 Task: Open Card Card0000000061 in Board Board0000000016 in Workspace WS0000000006 in Trello. Add Member Ayush98111@gmail.com to Card Card0000000061 in Board Board0000000016 in Workspace WS0000000006 in Trello. Add Green Label titled Label0000000061 to Card Card0000000061 in Board Board0000000016 in Workspace WS0000000006 in Trello. Add Checklist CL0000000061 to Card Card0000000061 in Board Board0000000016 in Workspace WS0000000006 in Trello. Add Dates with Start Date as Apr 08 2023 and Due Date as Apr 30 2023 to Card Card0000000061 in Board Board0000000016 in Workspace WS0000000006 in Trello
Action: Mouse moved to (100, 338)
Screenshot: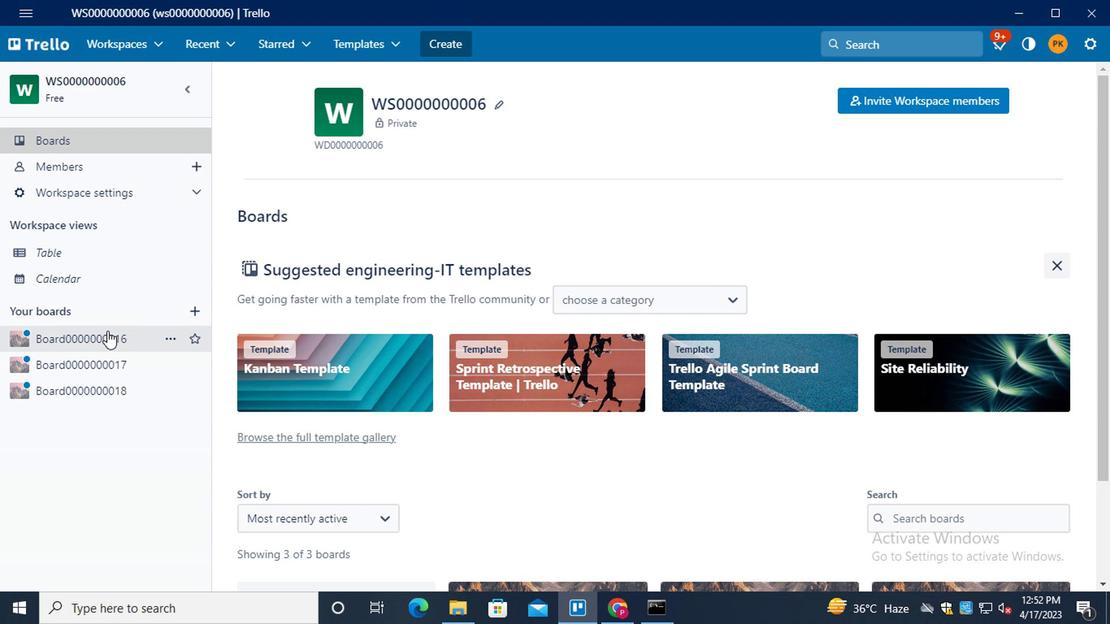 
Action: Mouse pressed left at (100, 338)
Screenshot: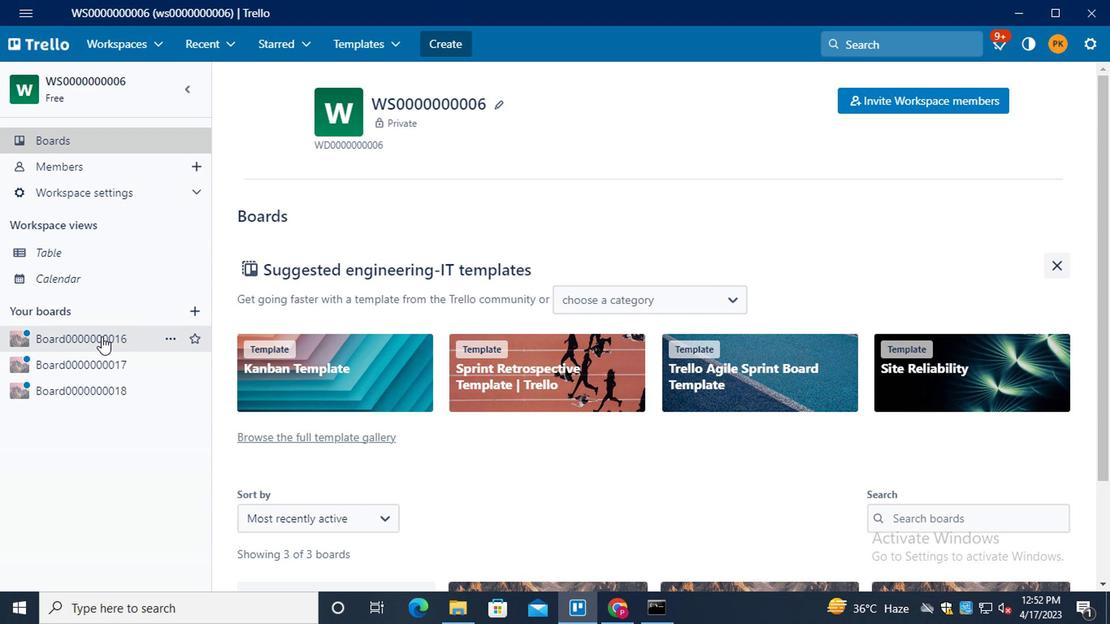 
Action: Mouse moved to (326, 155)
Screenshot: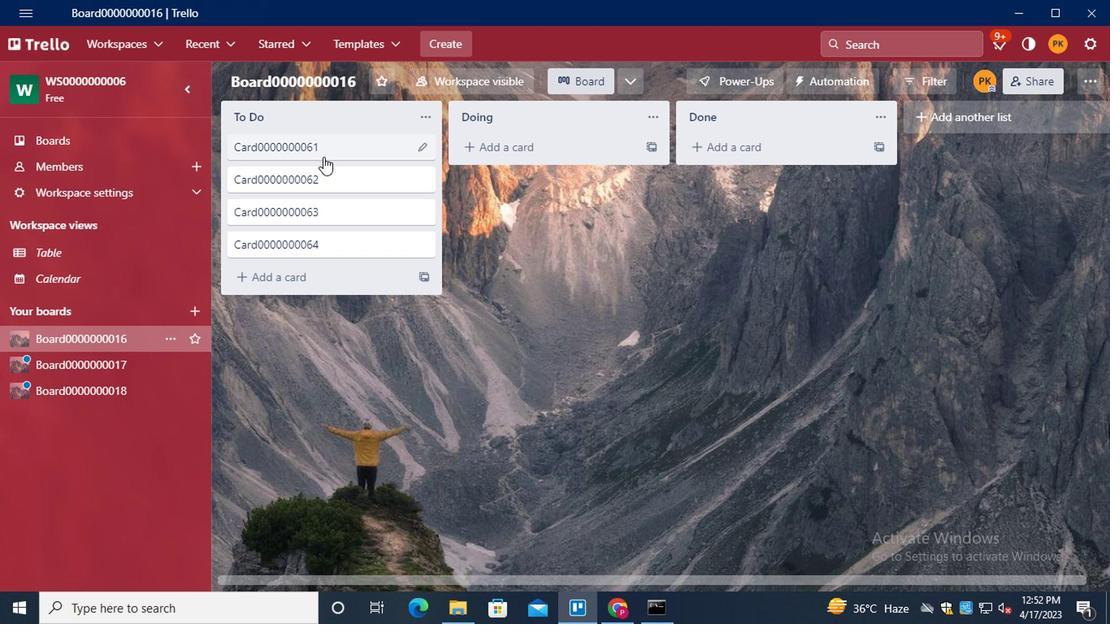 
Action: Mouse pressed left at (326, 155)
Screenshot: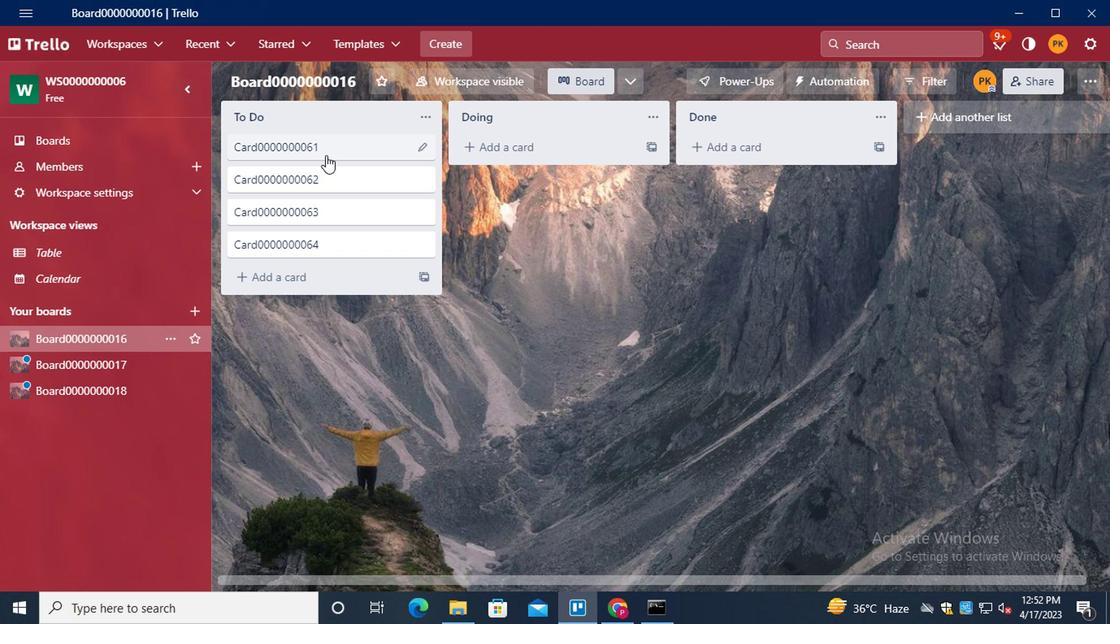
Action: Mouse moved to (793, 156)
Screenshot: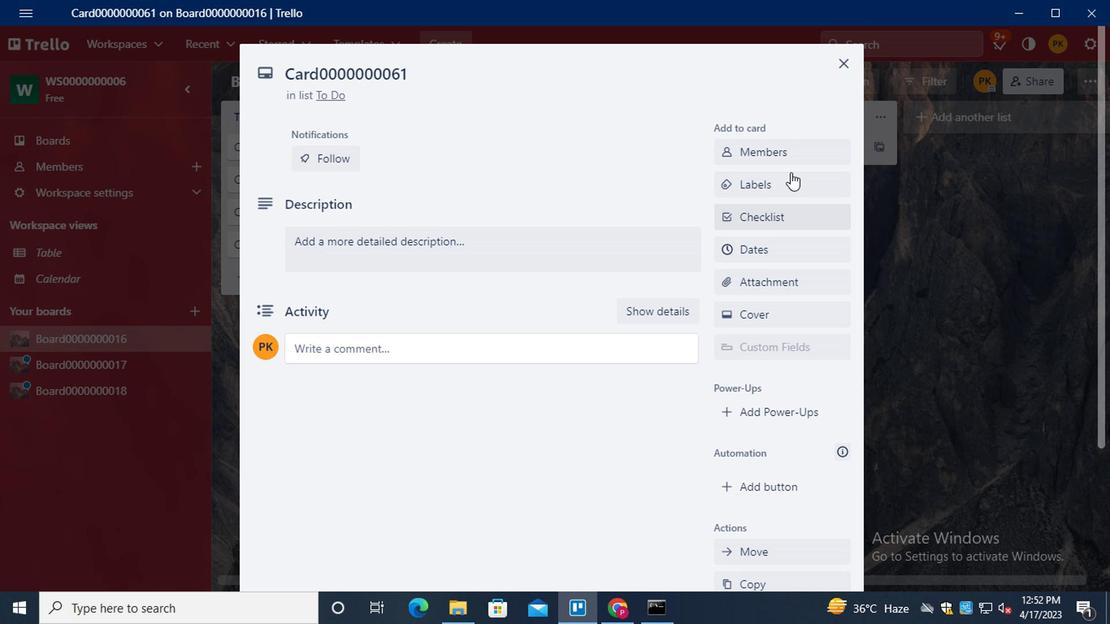 
Action: Mouse pressed left at (793, 156)
Screenshot: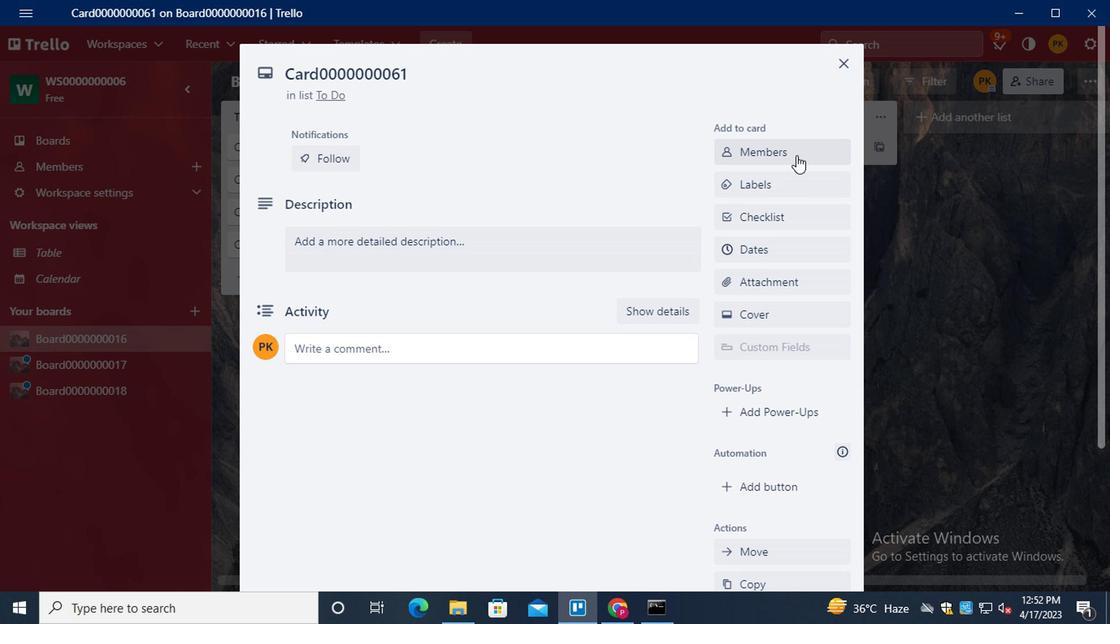 
Action: Mouse moved to (790, 157)
Screenshot: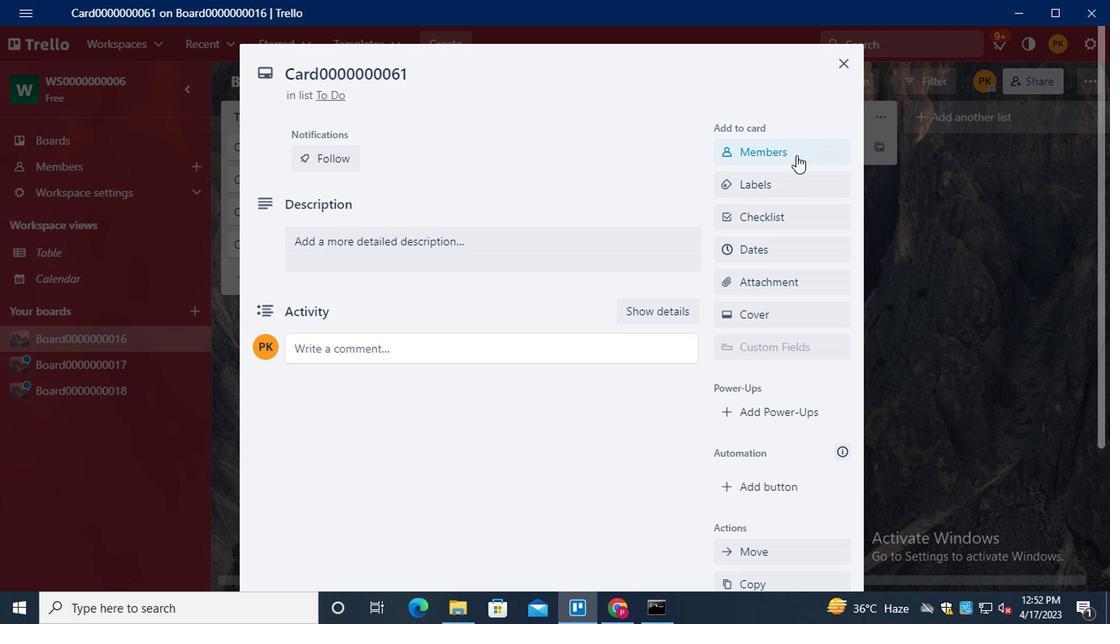 
Action: Key pressed <Key.shift>AYUSH98111<Key.shift>@GMAIL.COM
Screenshot: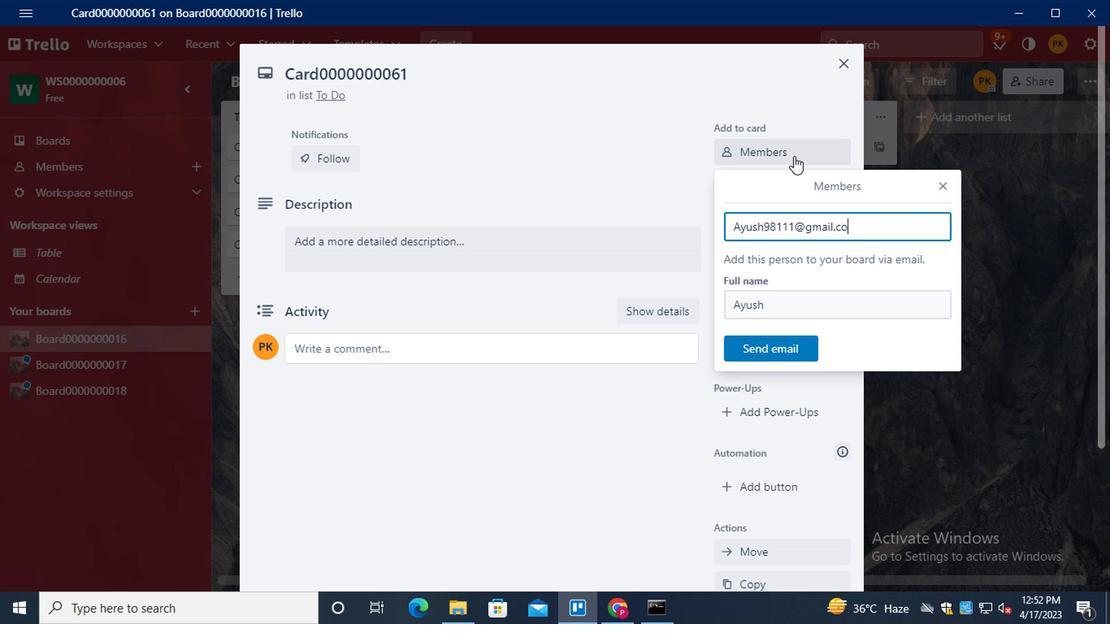 
Action: Mouse moved to (765, 344)
Screenshot: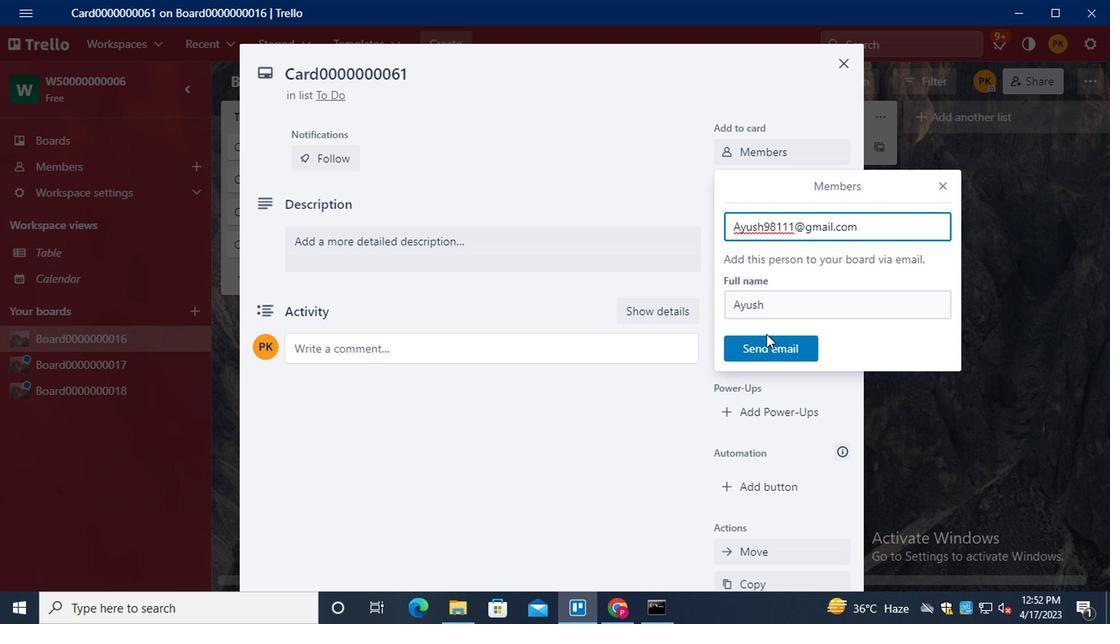 
Action: Mouse pressed left at (765, 344)
Screenshot: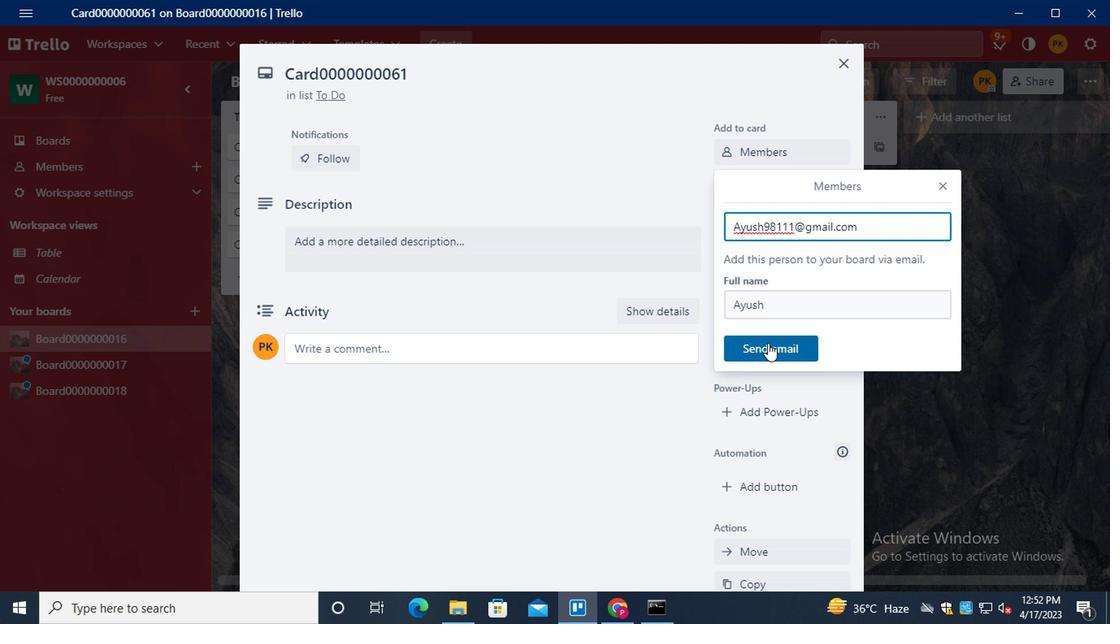 
Action: Mouse moved to (782, 189)
Screenshot: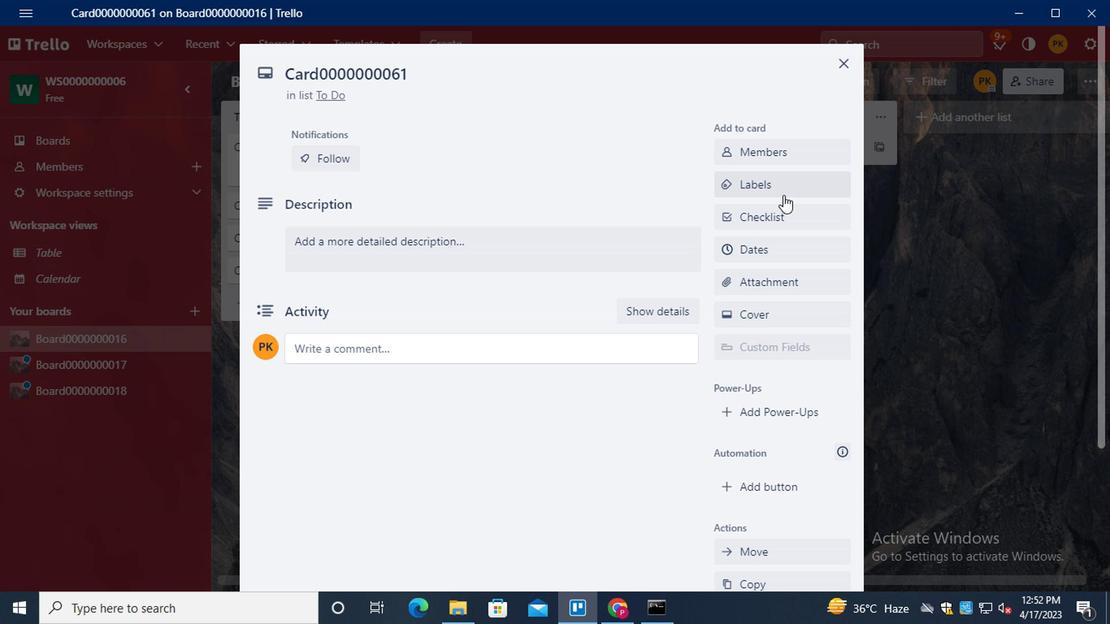 
Action: Mouse pressed left at (782, 189)
Screenshot: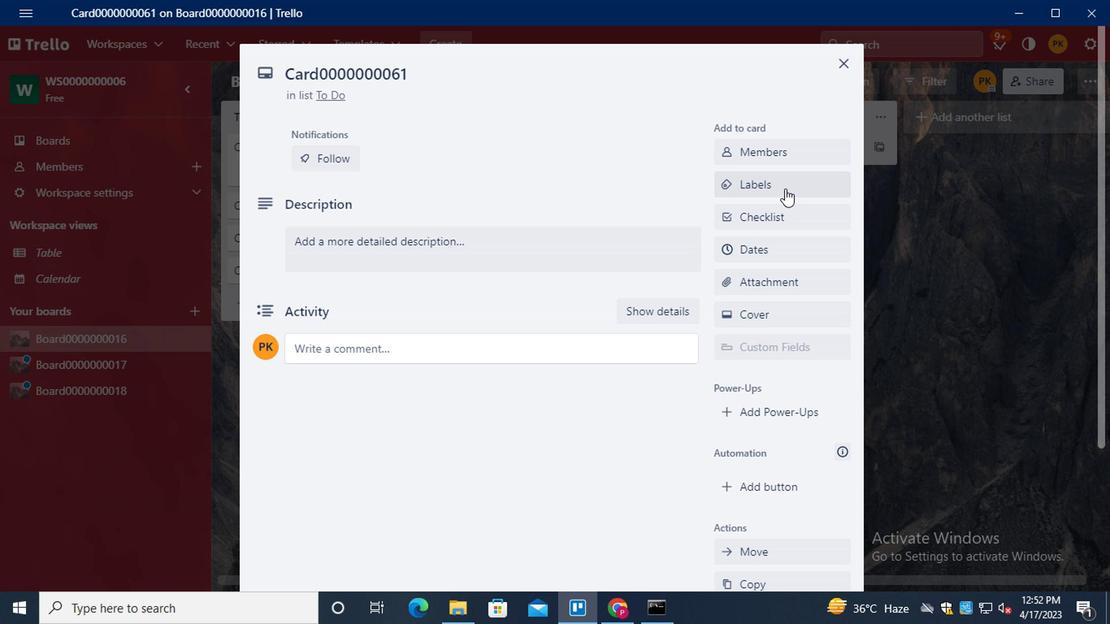 
Action: Mouse moved to (798, 358)
Screenshot: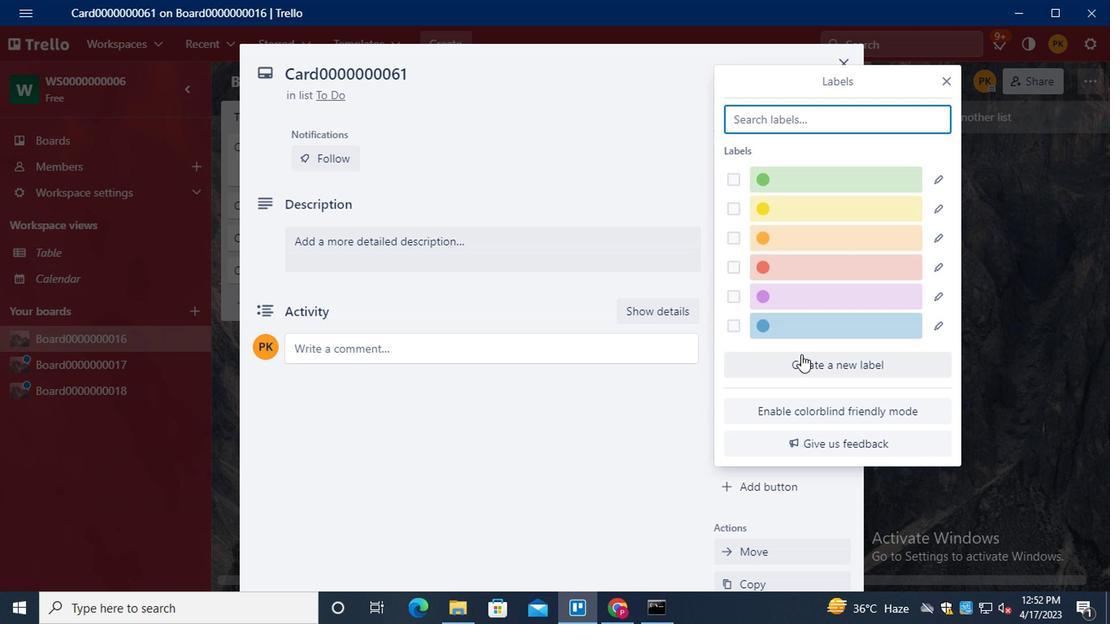 
Action: Mouse pressed left at (798, 358)
Screenshot: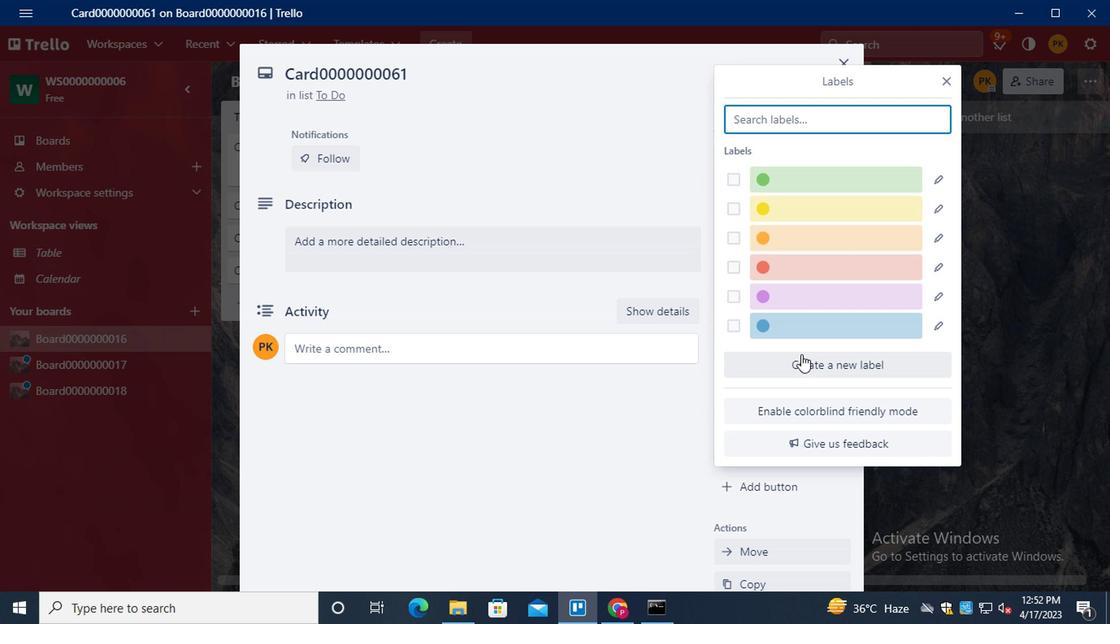 
Action: Key pressed <Key.shift>LABEL0000000061
Screenshot: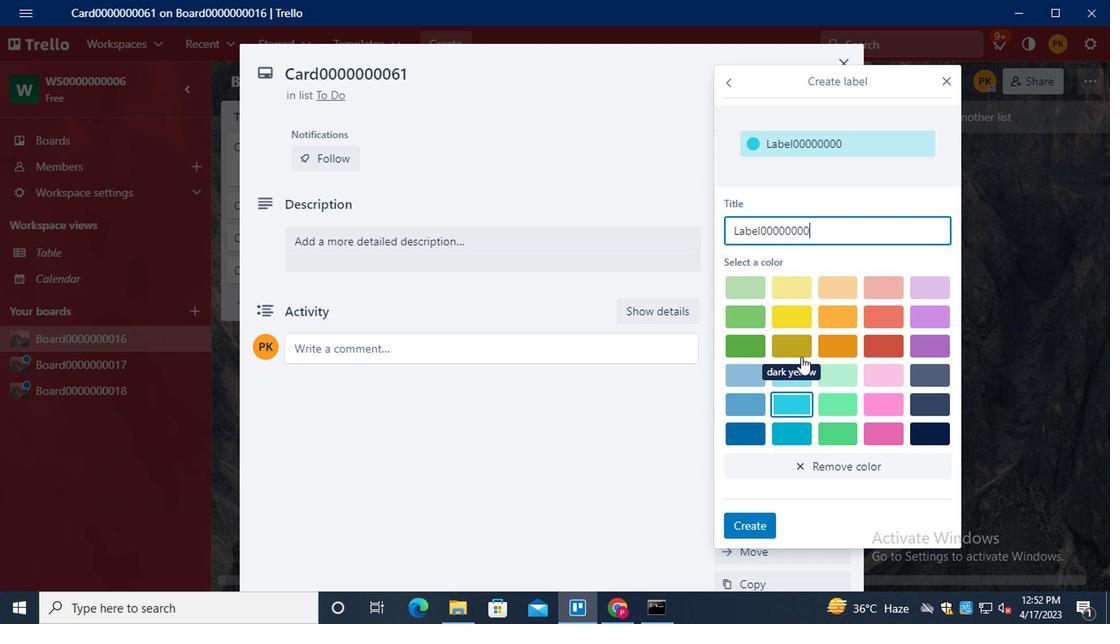 
Action: Mouse moved to (735, 318)
Screenshot: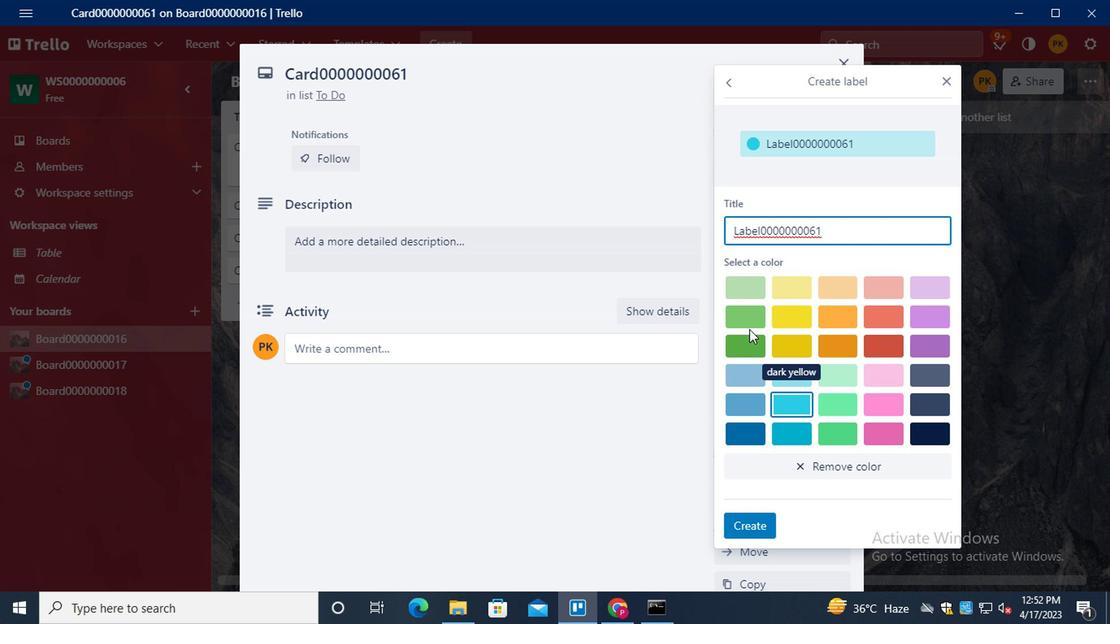 
Action: Mouse pressed left at (735, 318)
Screenshot: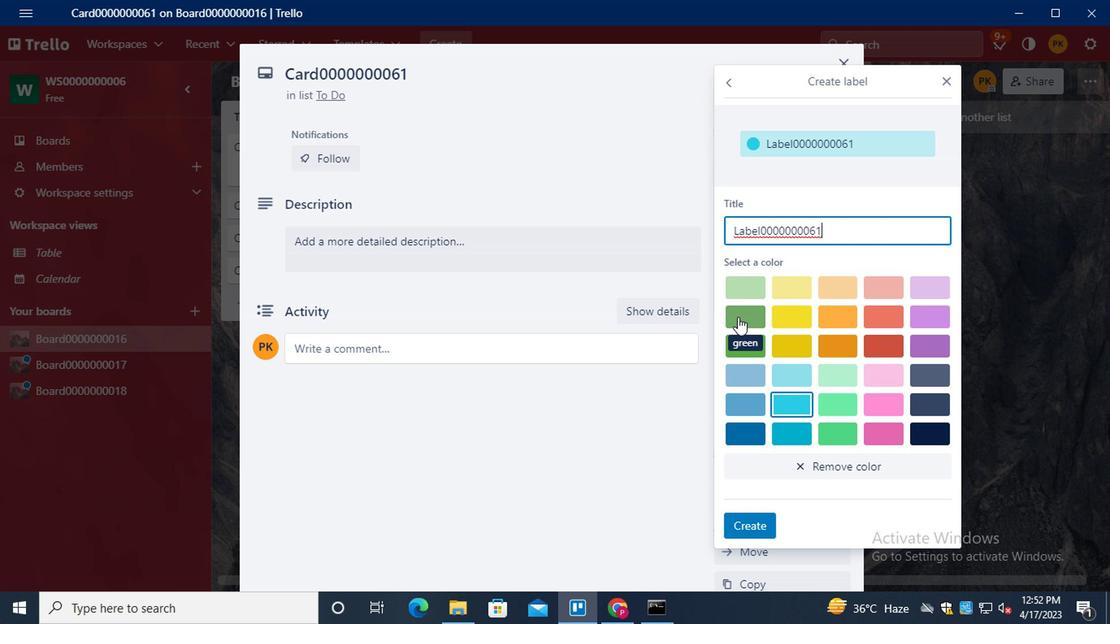 
Action: Mouse moved to (739, 523)
Screenshot: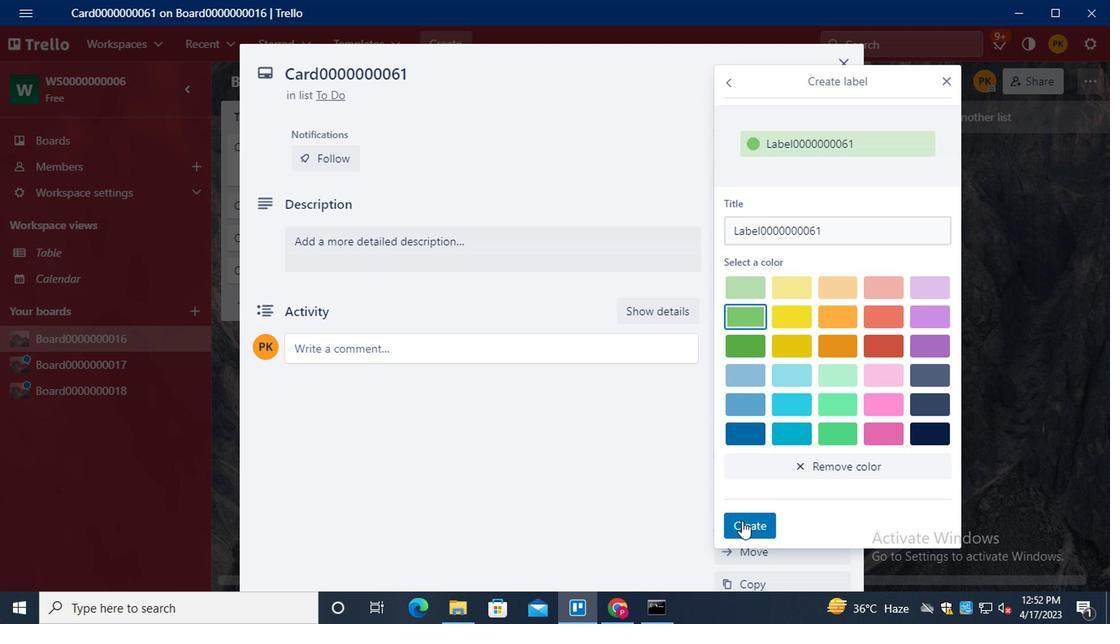 
Action: Mouse pressed left at (739, 523)
Screenshot: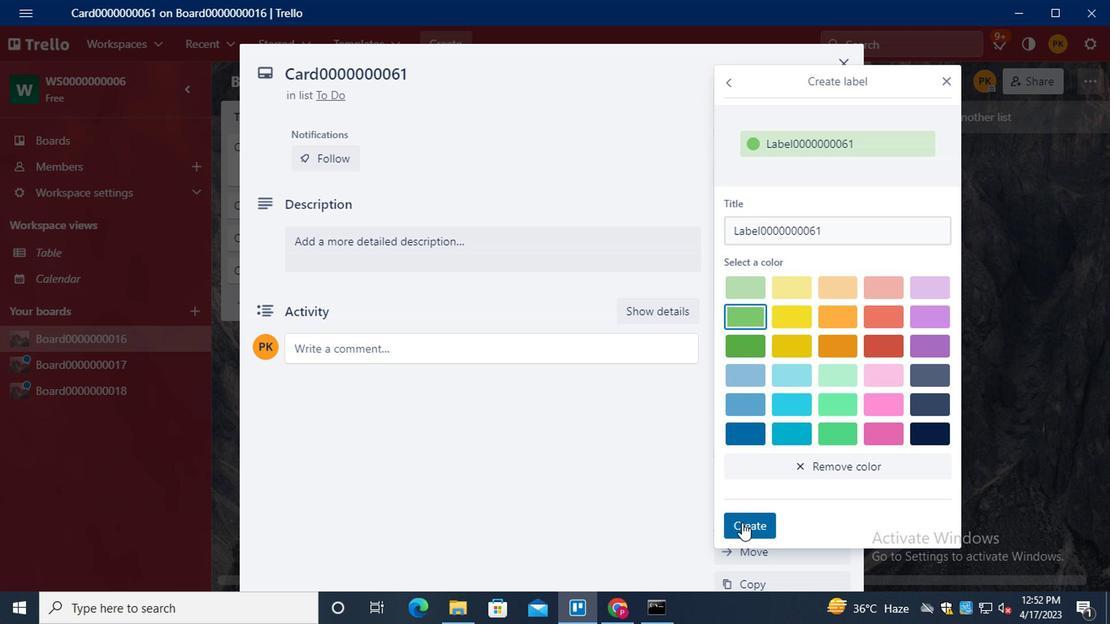 
Action: Mouse moved to (946, 79)
Screenshot: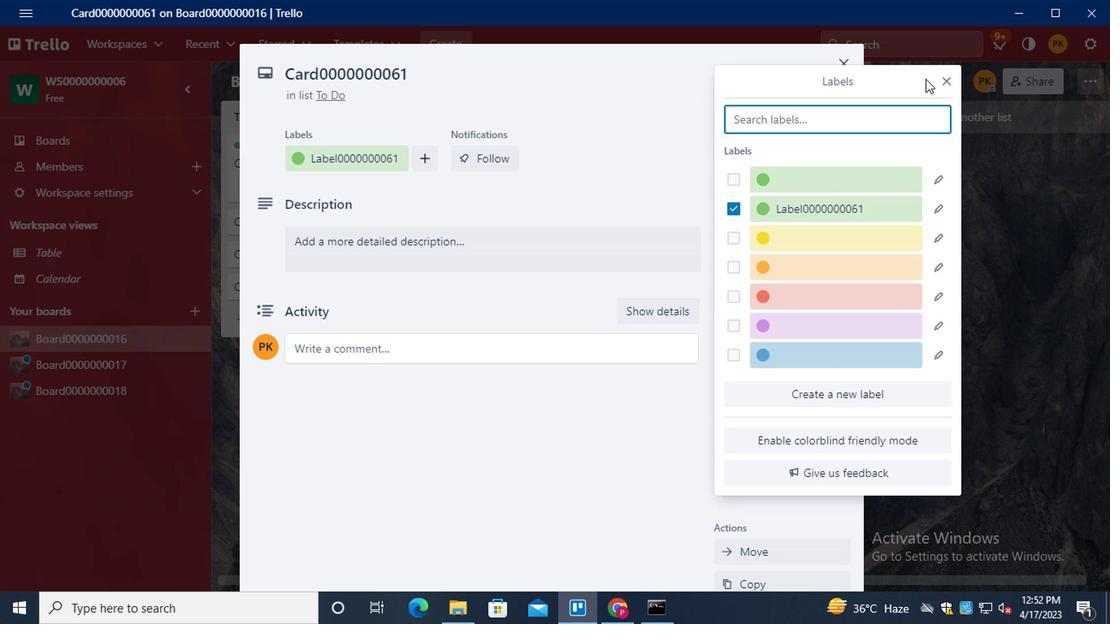 
Action: Mouse pressed left at (946, 79)
Screenshot: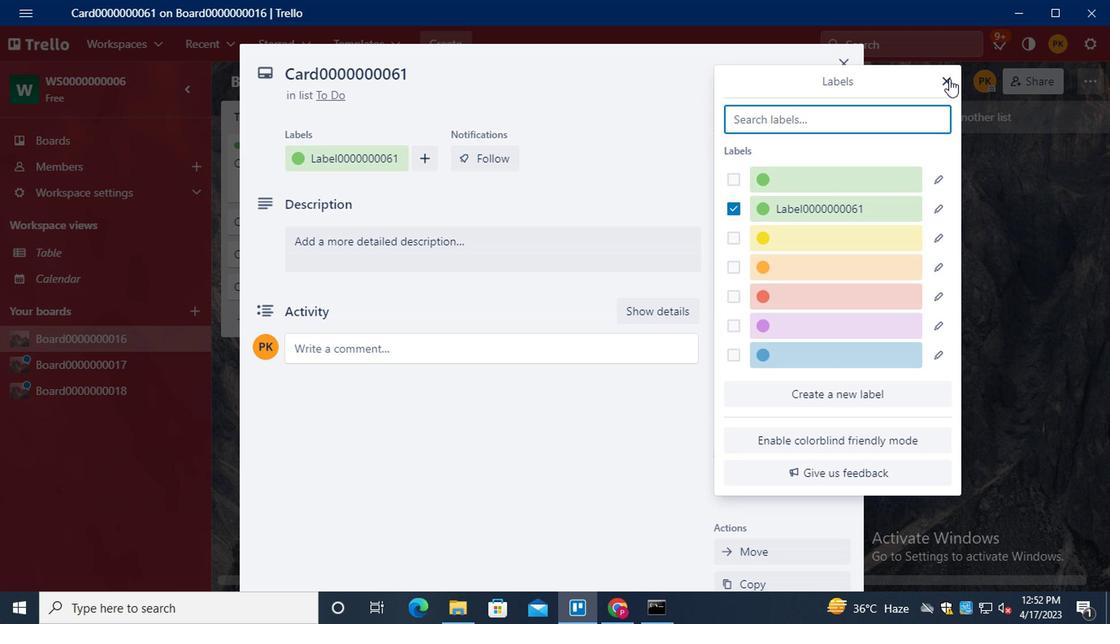 
Action: Mouse moved to (732, 225)
Screenshot: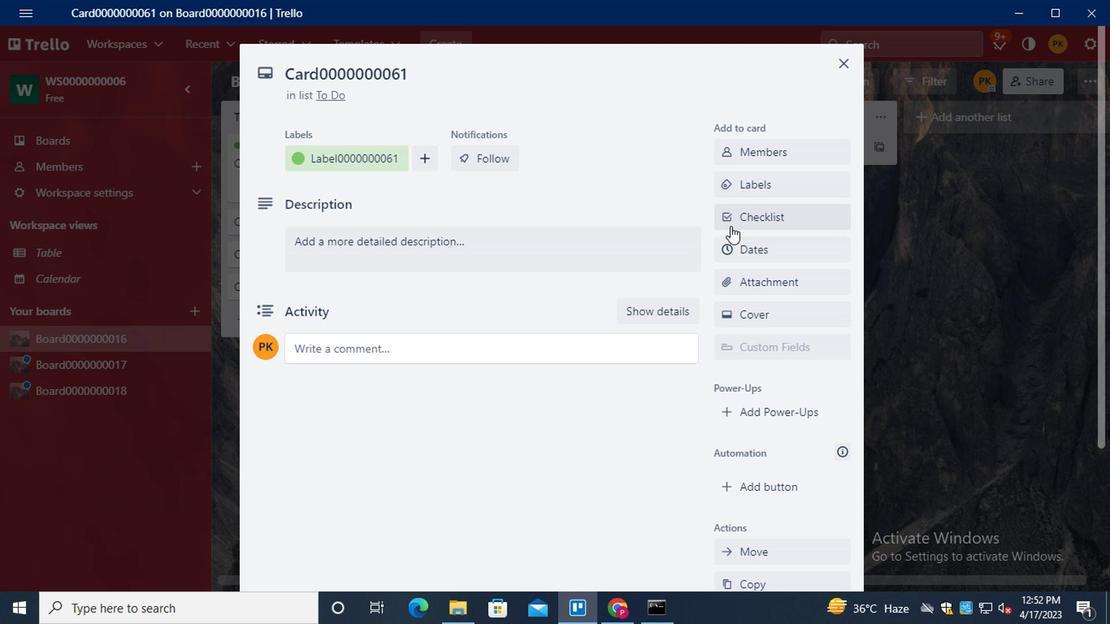 
Action: Mouse pressed left at (732, 225)
Screenshot: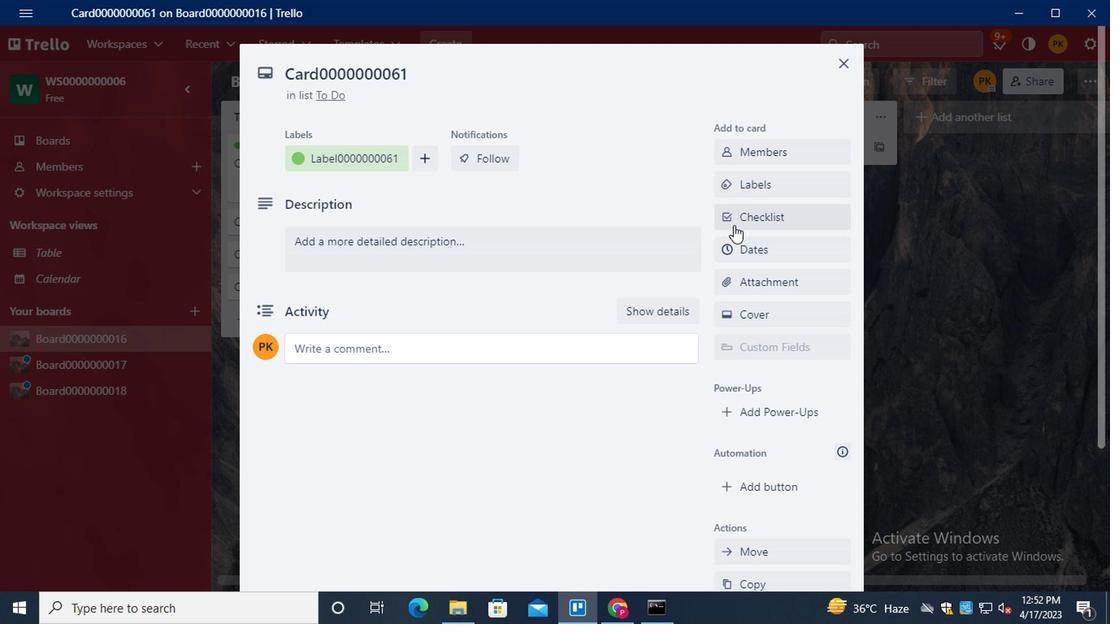 
Action: Key pressed <Key.shift>CL0000000061
Screenshot: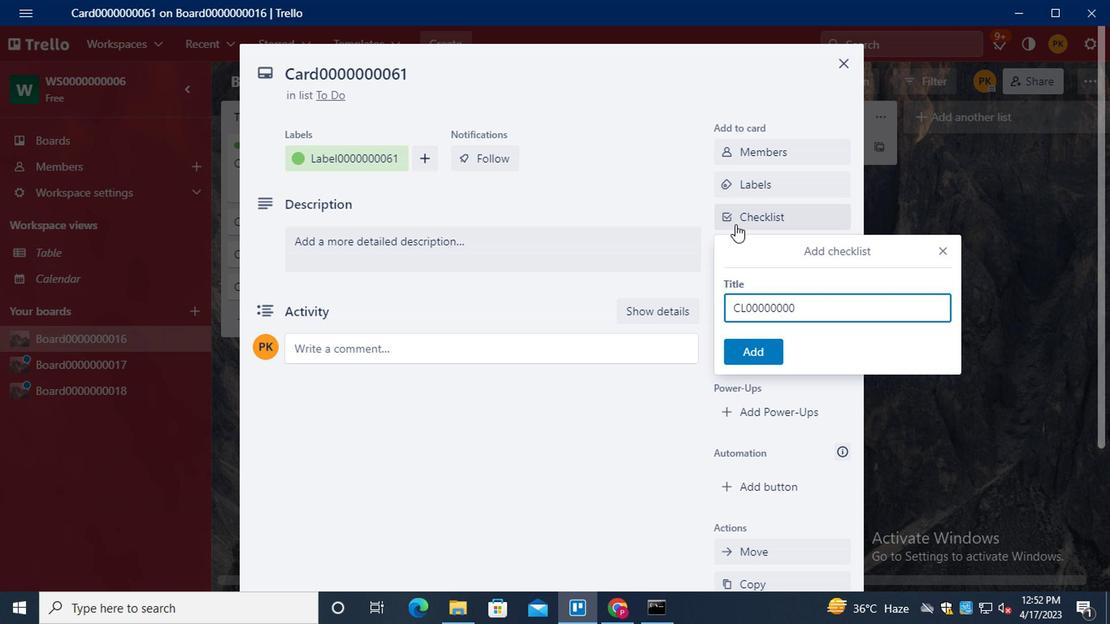 
Action: Mouse moved to (760, 355)
Screenshot: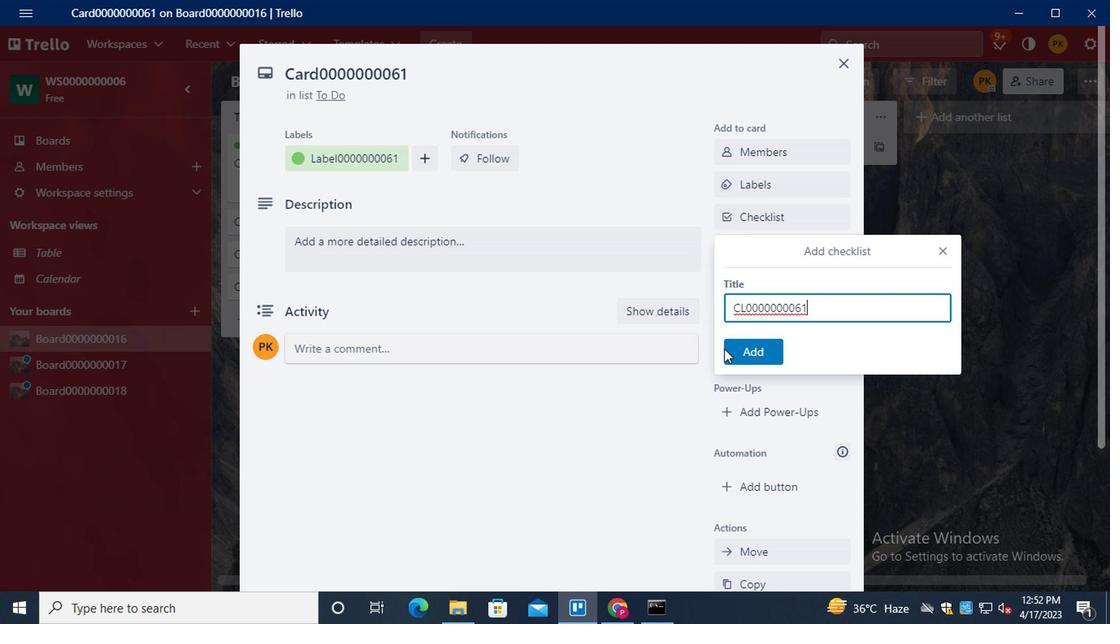 
Action: Mouse pressed left at (760, 355)
Screenshot: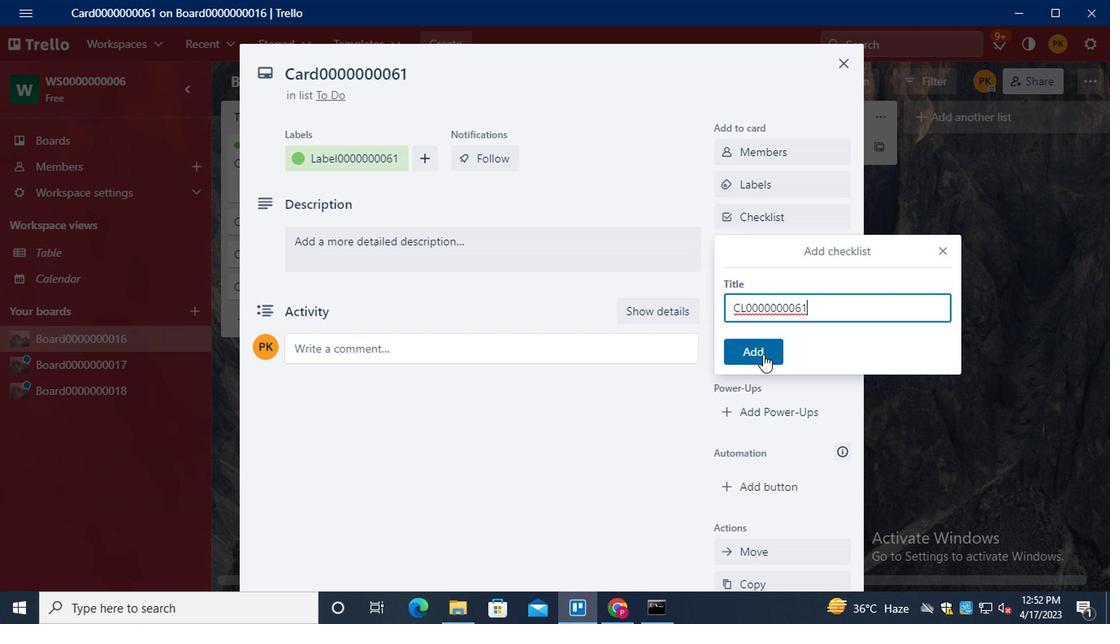 
Action: Mouse moved to (783, 258)
Screenshot: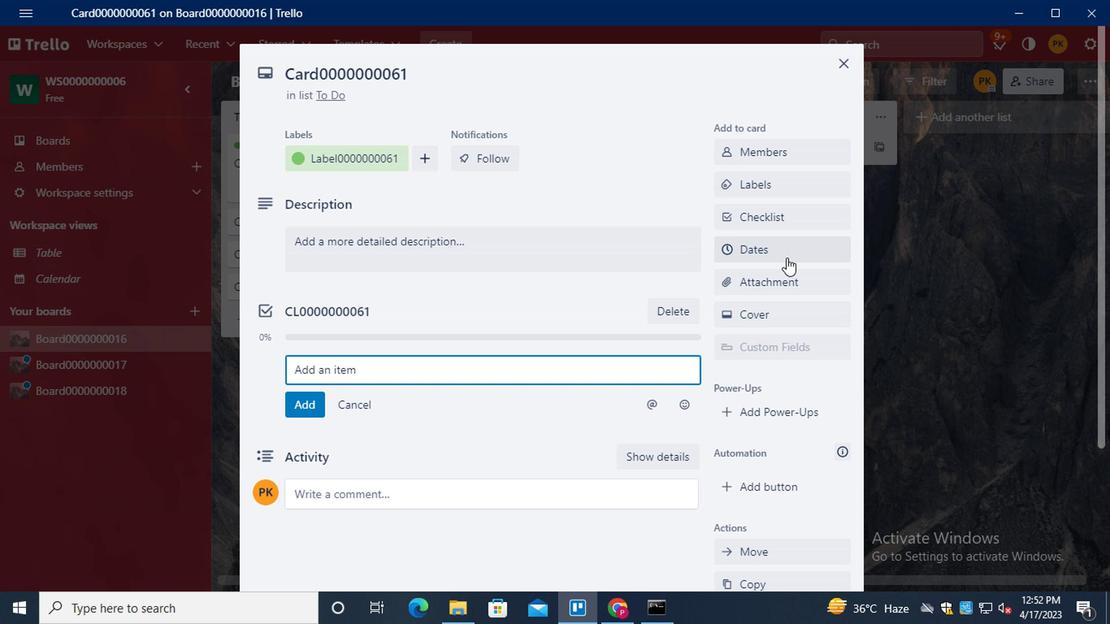 
Action: Mouse pressed left at (783, 258)
Screenshot: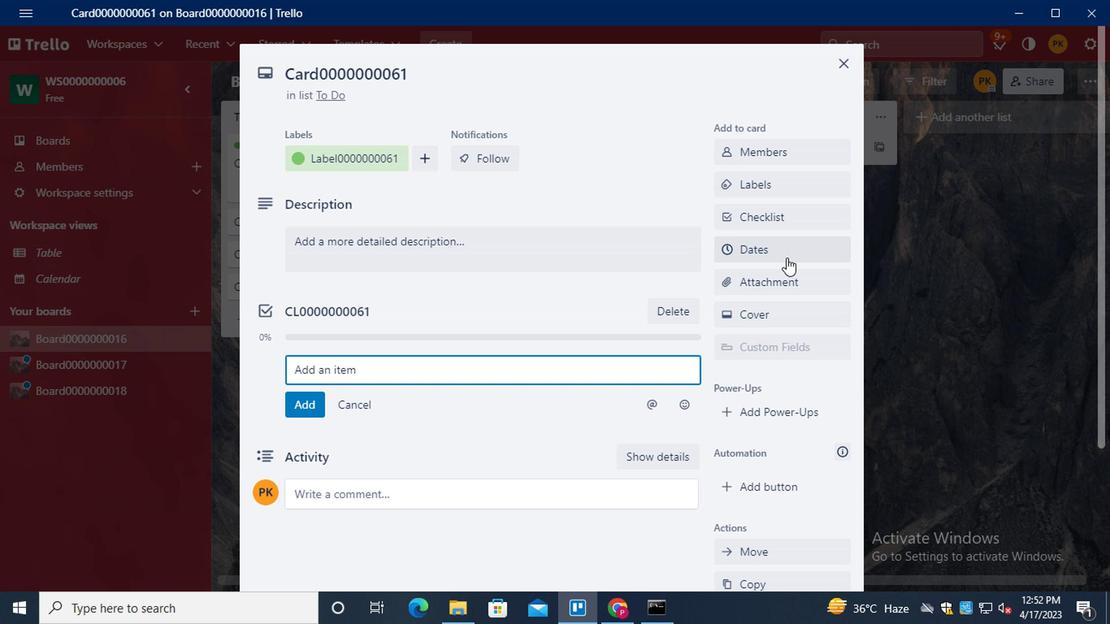 
Action: Mouse moved to (729, 373)
Screenshot: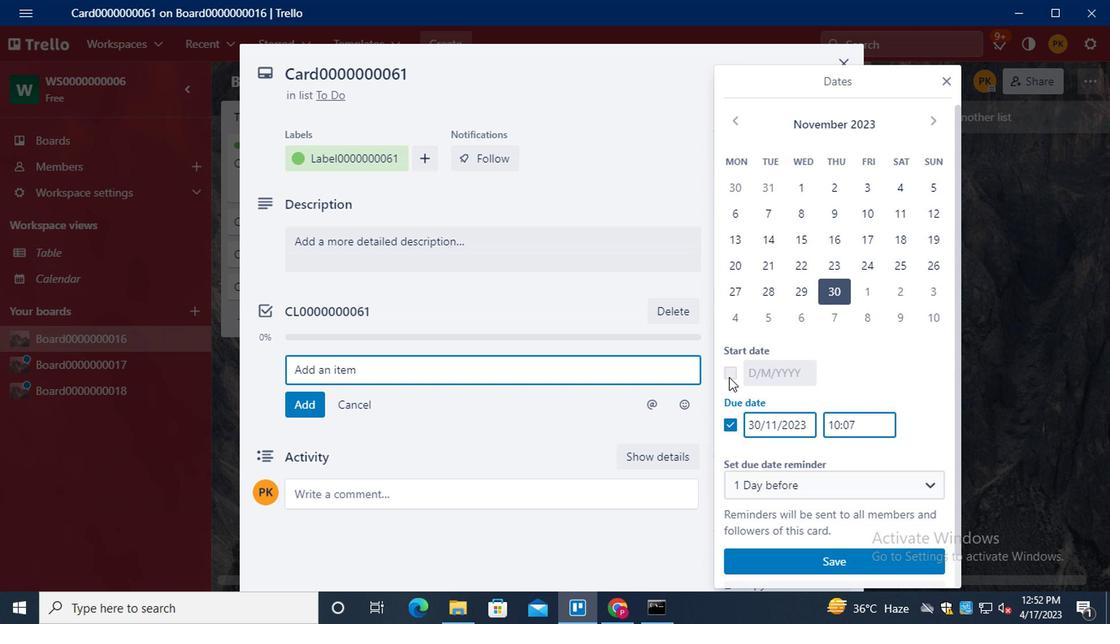 
Action: Mouse pressed left at (729, 373)
Screenshot: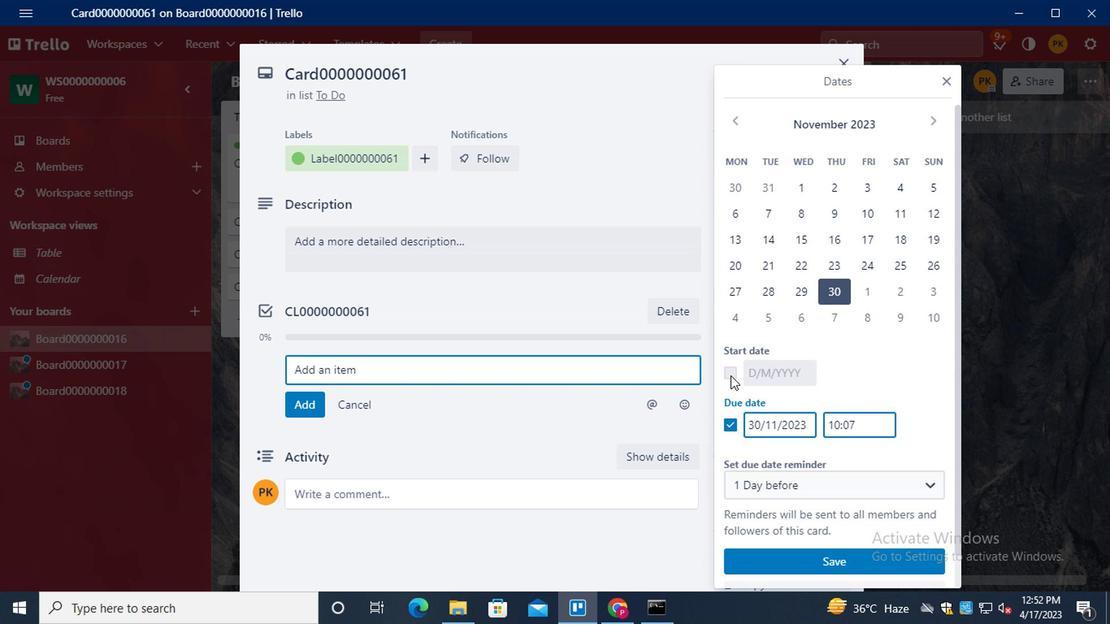 
Action: Mouse moved to (734, 125)
Screenshot: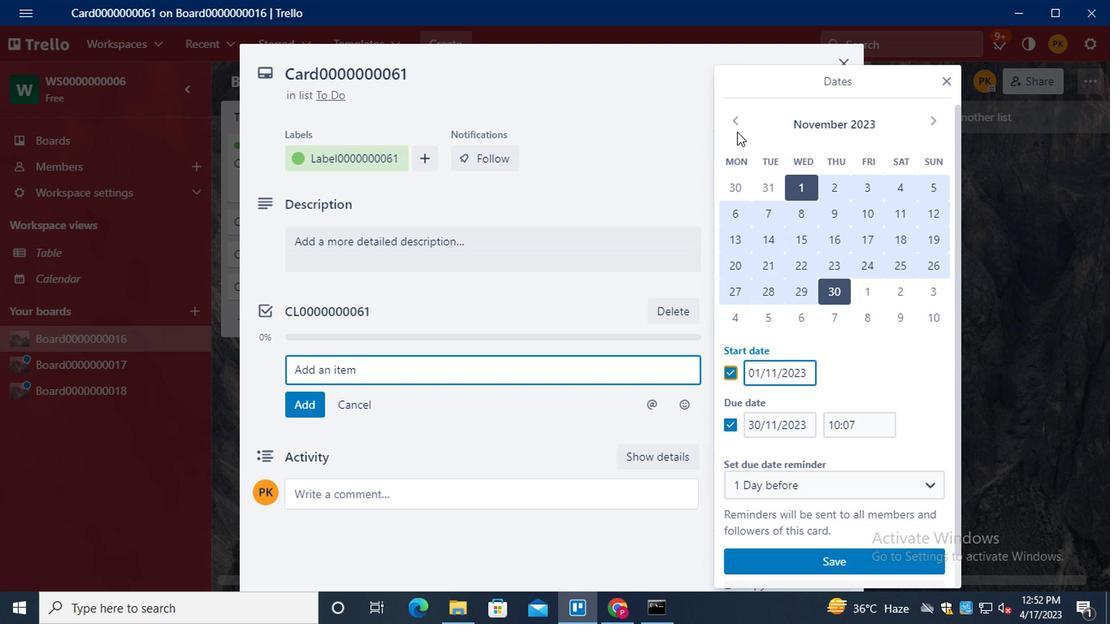 
Action: Mouse pressed left at (734, 125)
Screenshot: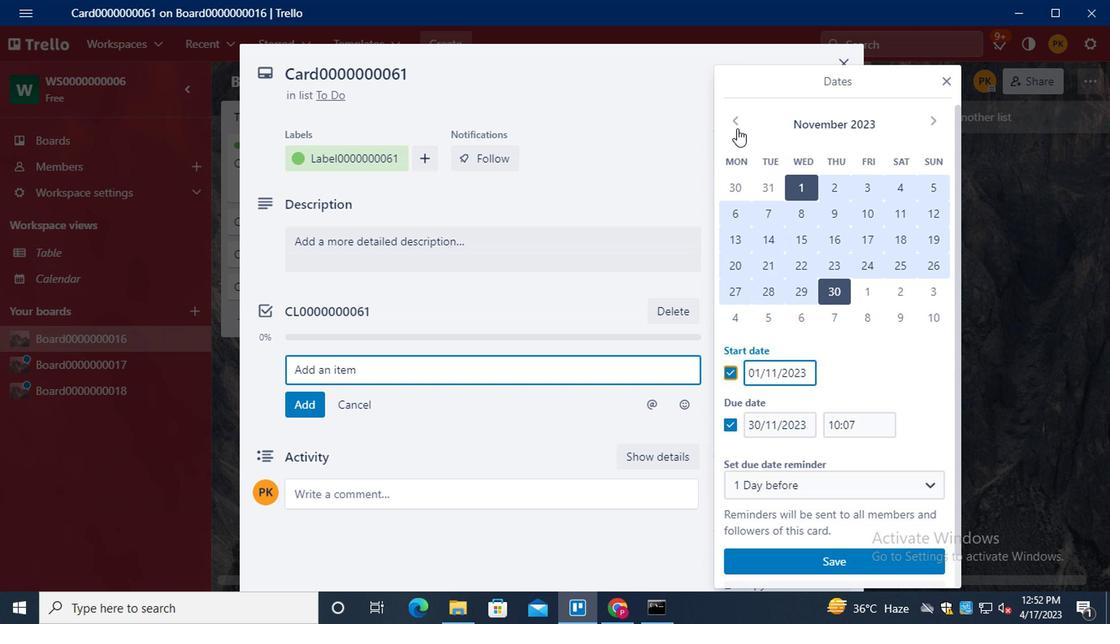 
Action: Mouse pressed left at (734, 125)
Screenshot: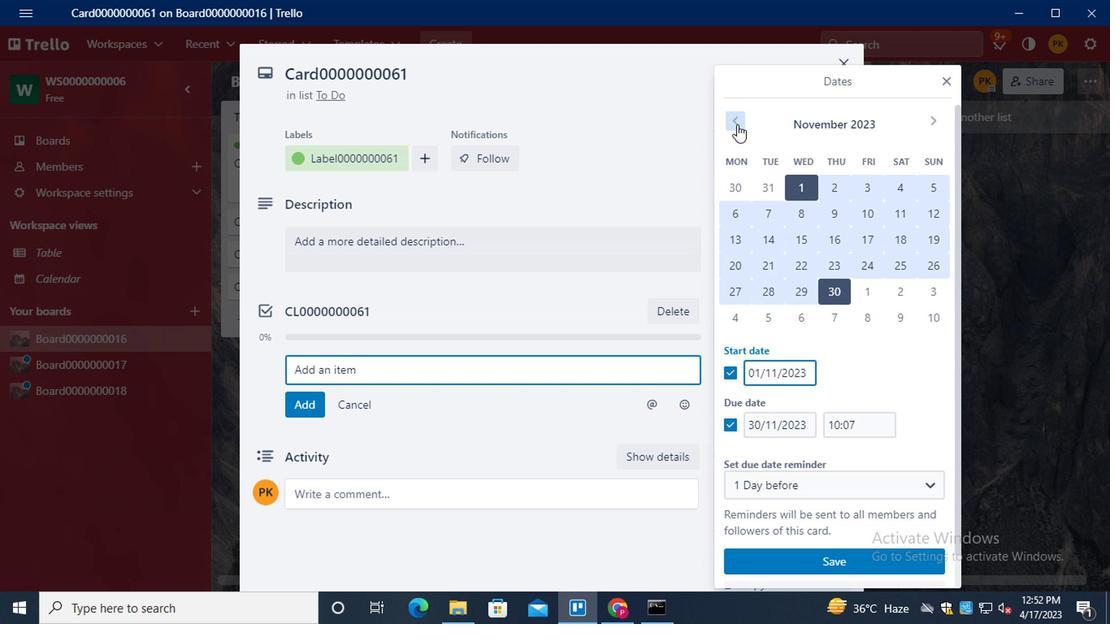 
Action: Mouse pressed left at (734, 125)
Screenshot: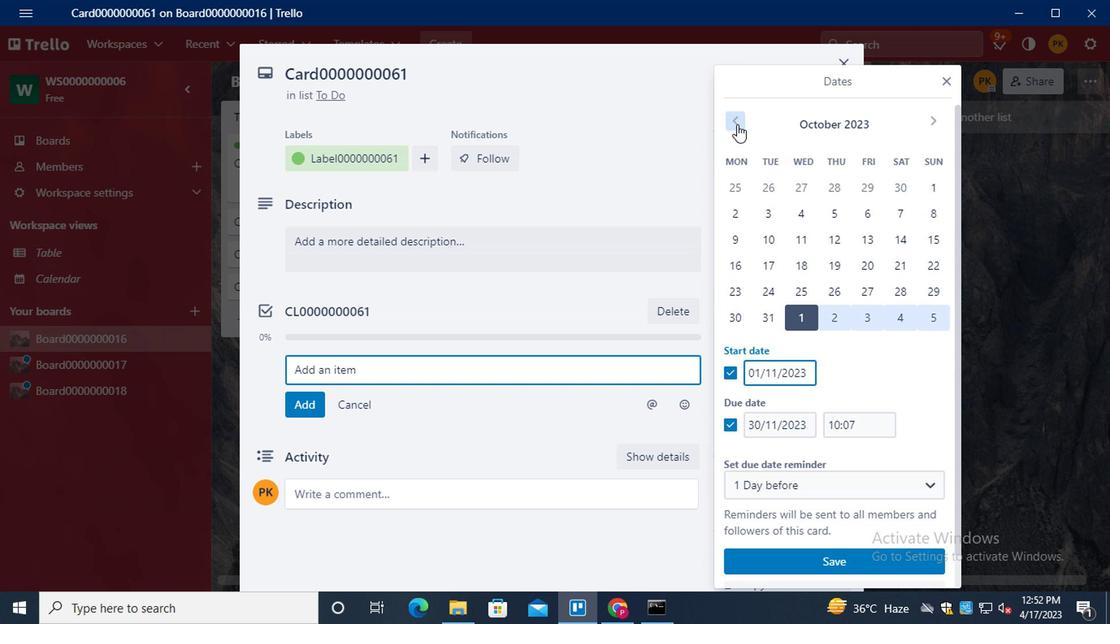 
Action: Mouse pressed left at (734, 125)
Screenshot: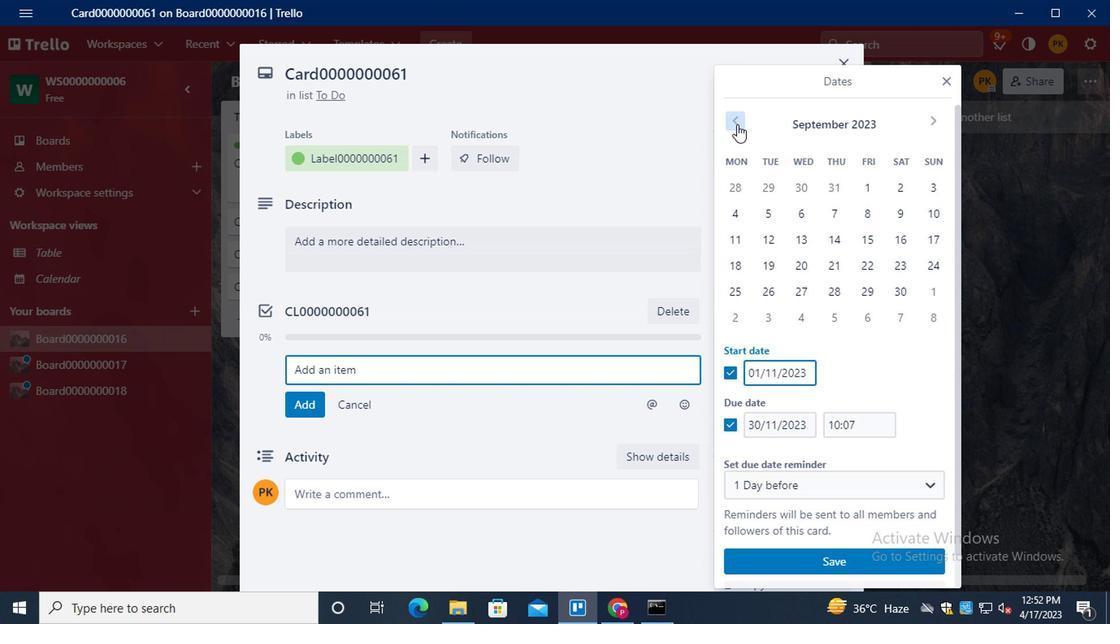 
Action: Mouse pressed left at (734, 125)
Screenshot: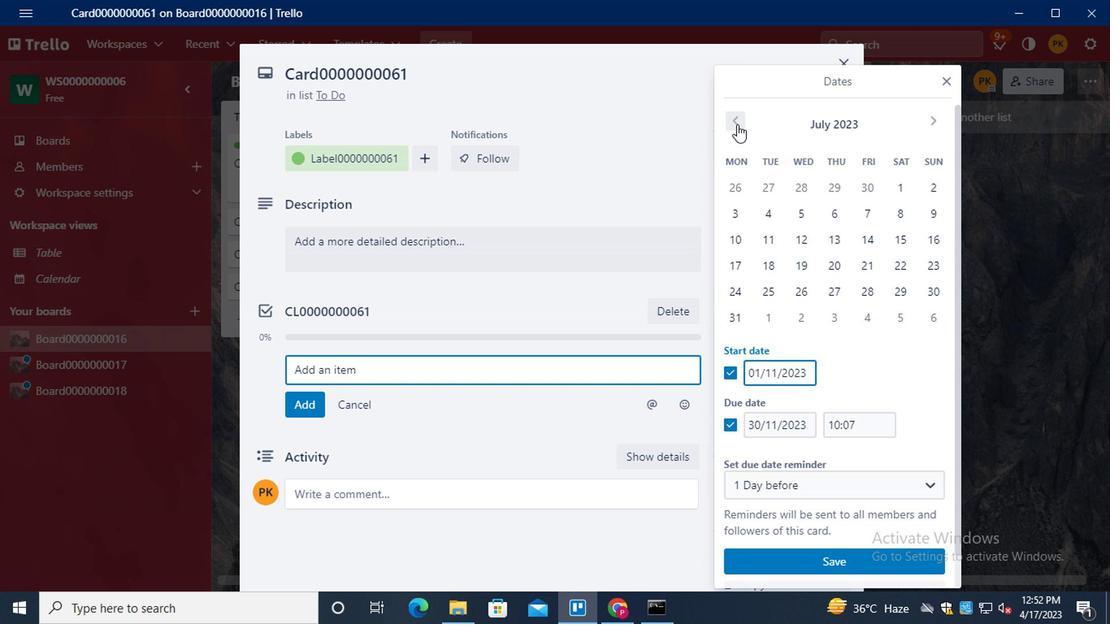 
Action: Mouse pressed left at (734, 125)
Screenshot: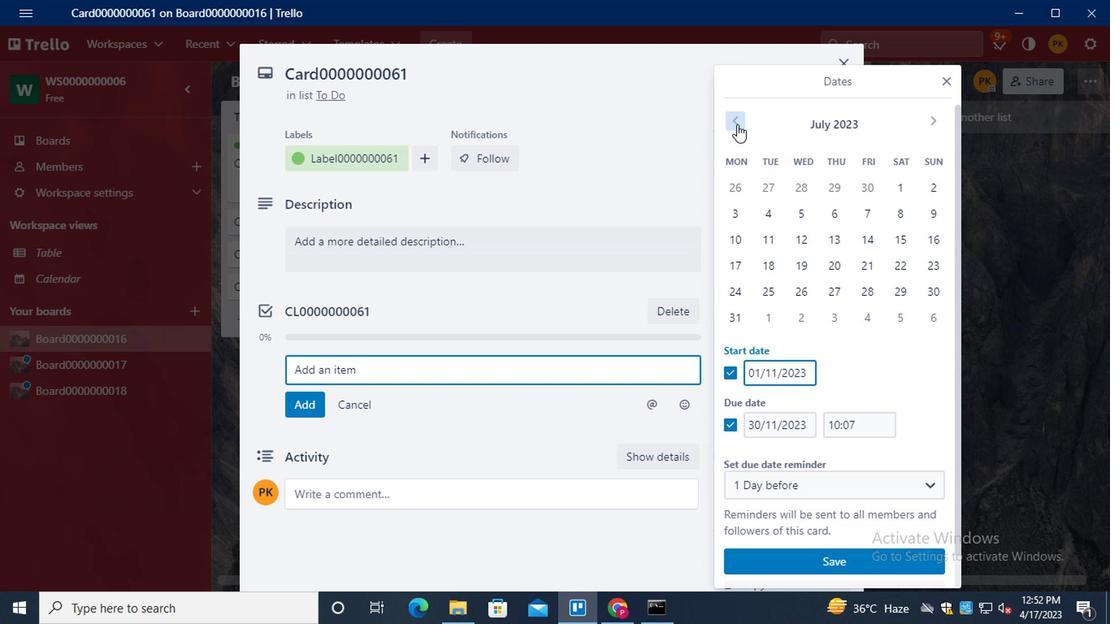 
Action: Mouse pressed left at (734, 125)
Screenshot: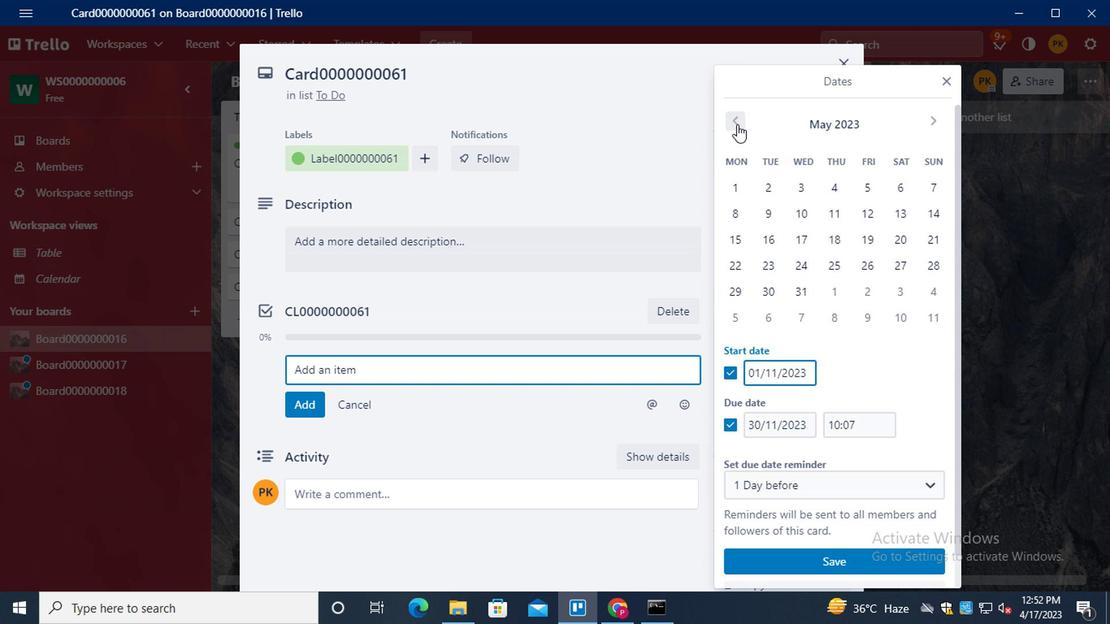 
Action: Mouse moved to (900, 217)
Screenshot: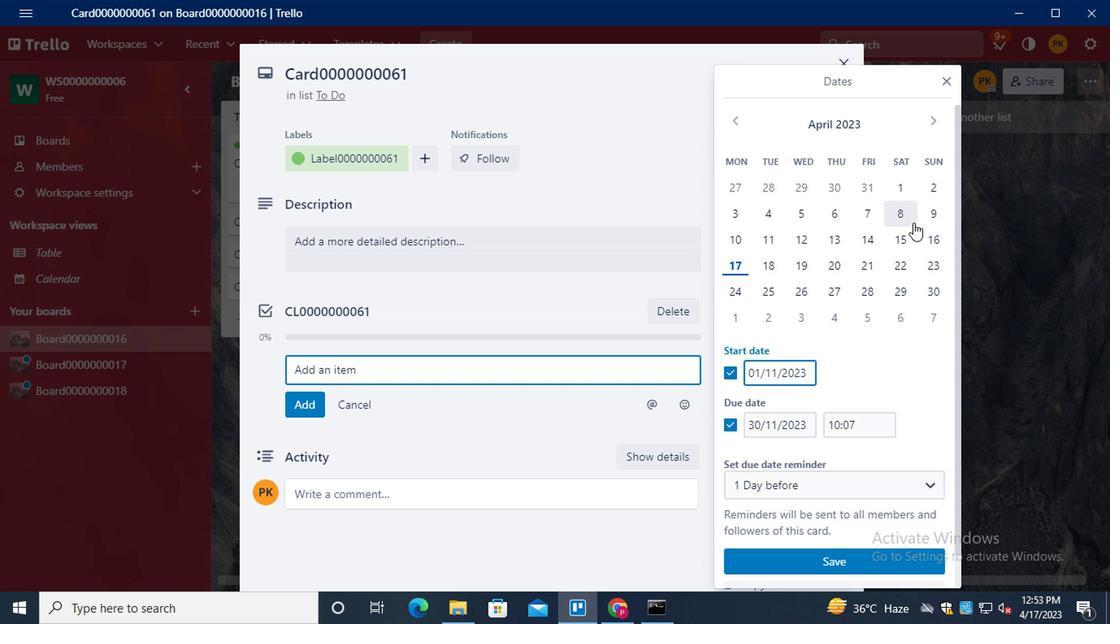 
Action: Mouse pressed left at (900, 217)
Screenshot: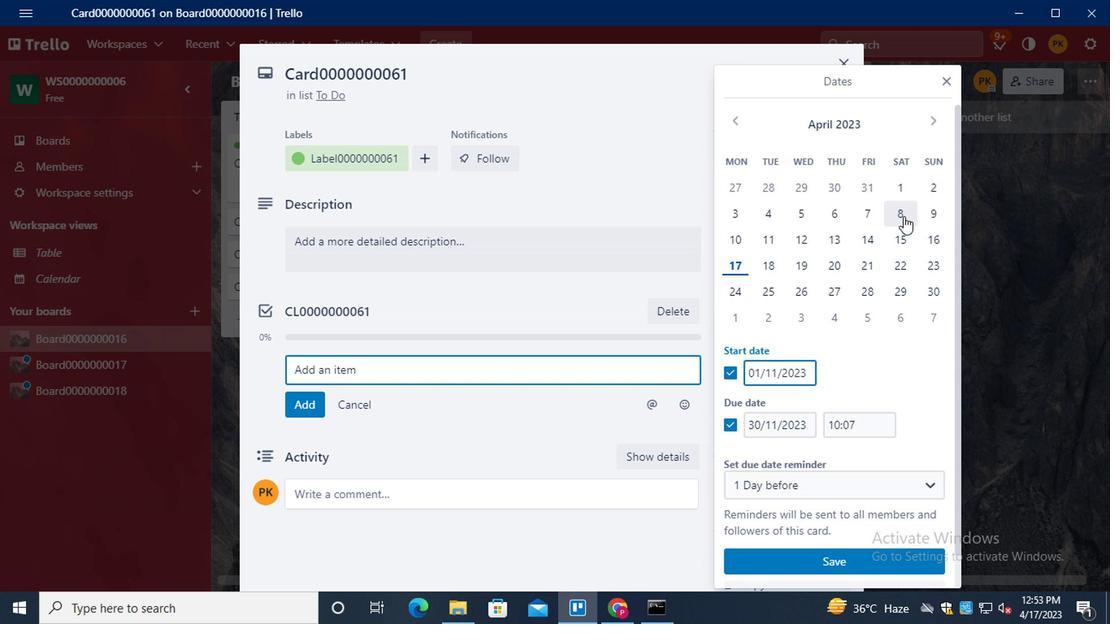 
Action: Mouse moved to (930, 297)
Screenshot: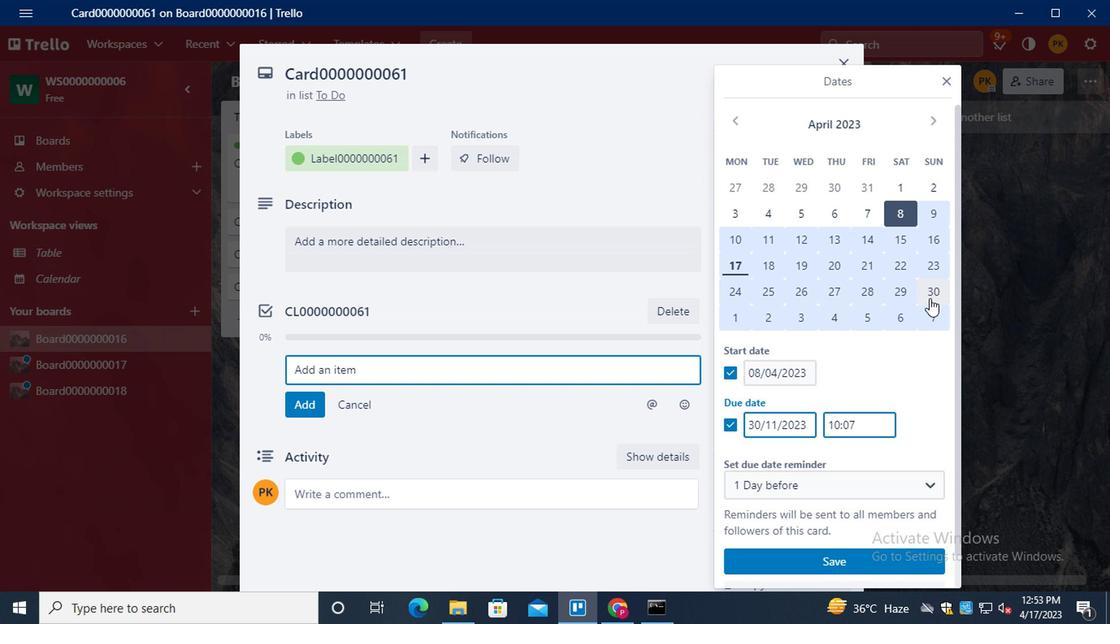 
Action: Mouse pressed left at (930, 297)
Screenshot: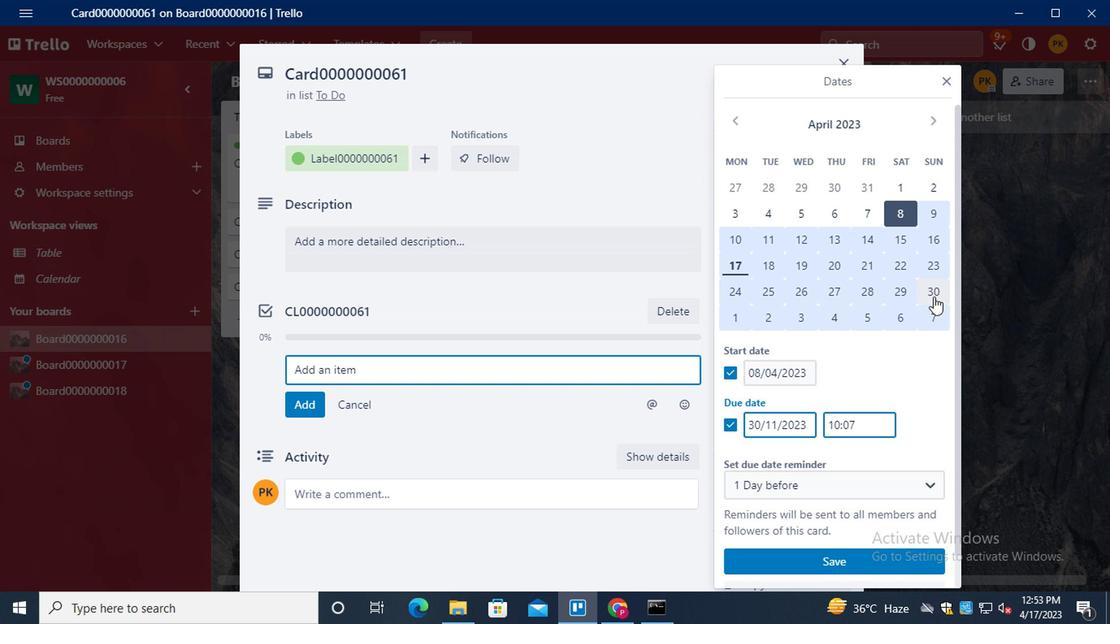 
Action: Mouse moved to (794, 557)
Screenshot: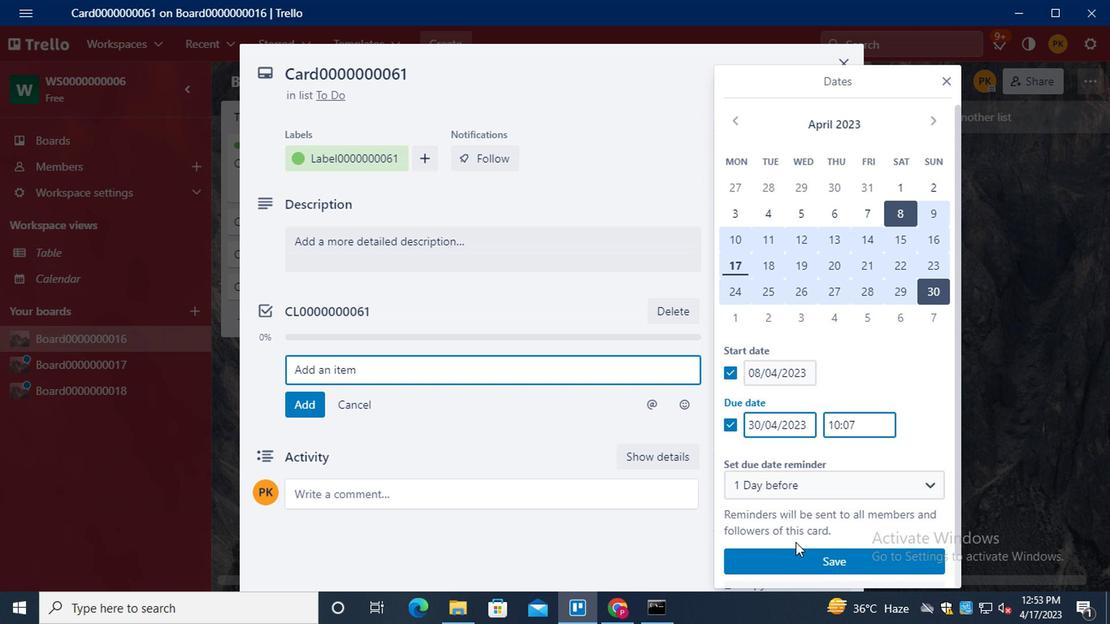 
Action: Mouse pressed left at (794, 557)
Screenshot: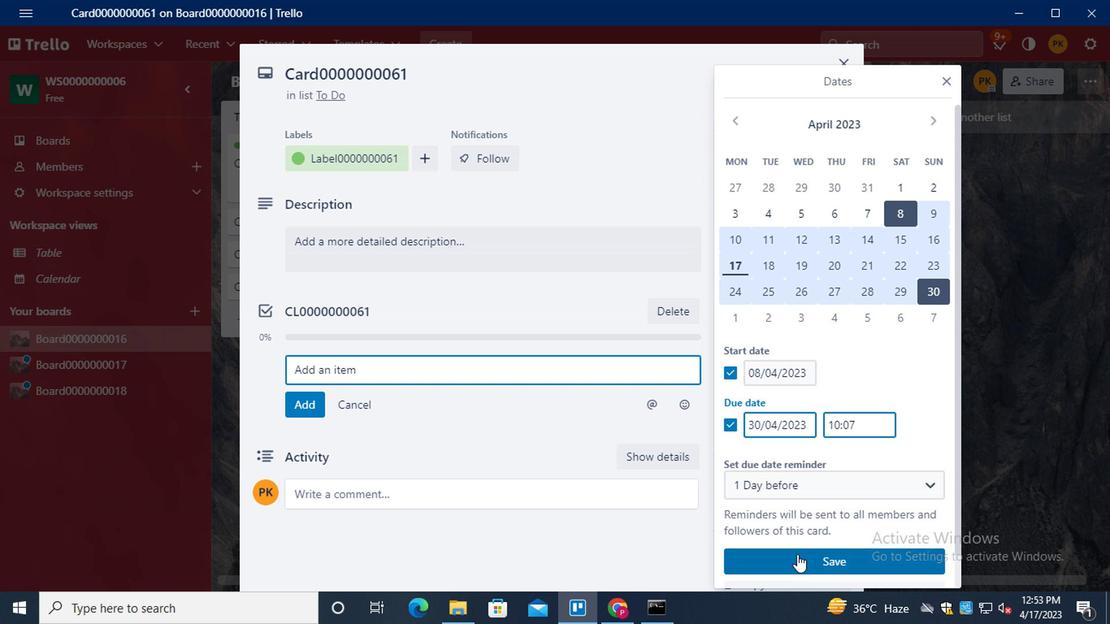 
Action: Mouse moved to (488, 326)
Screenshot: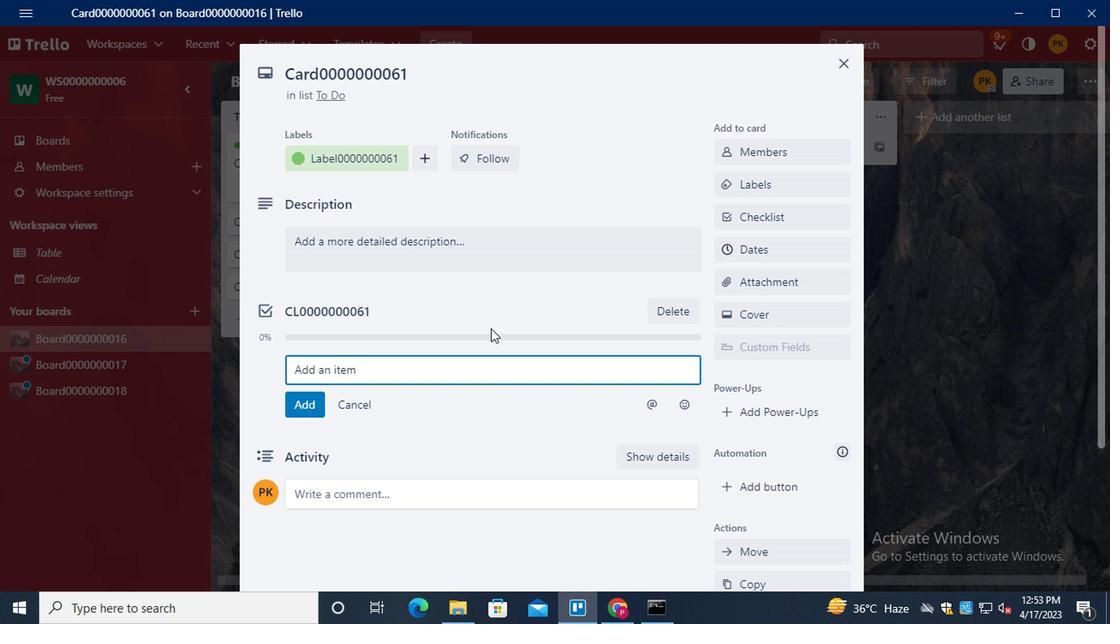 
Action: Mouse scrolled (488, 328) with delta (0, 1)
Screenshot: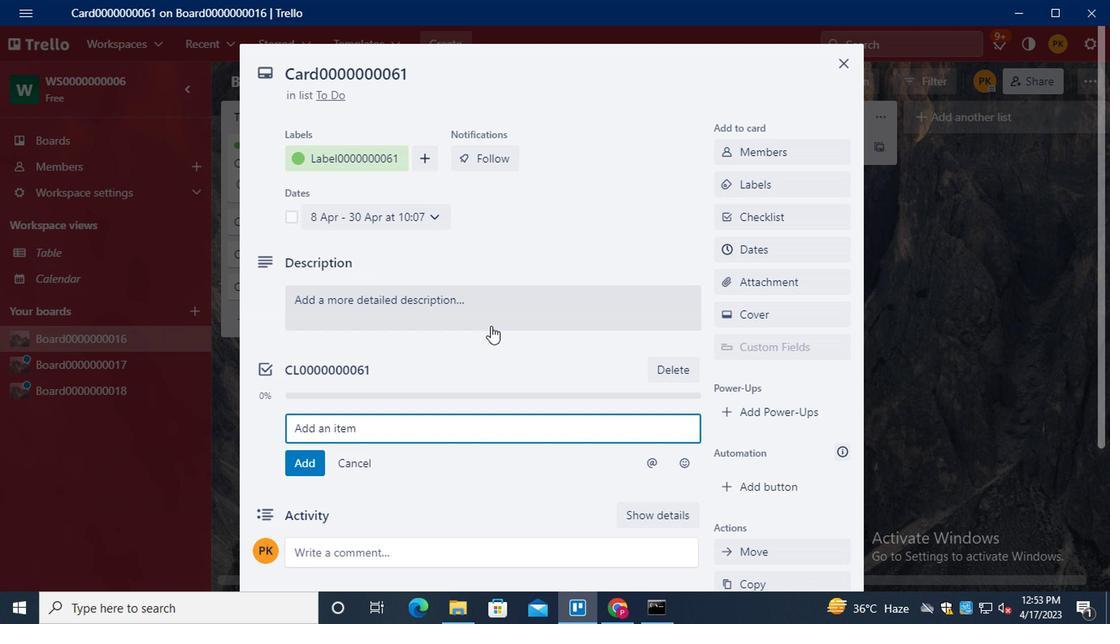 
Action: Mouse scrolled (488, 328) with delta (0, 1)
Screenshot: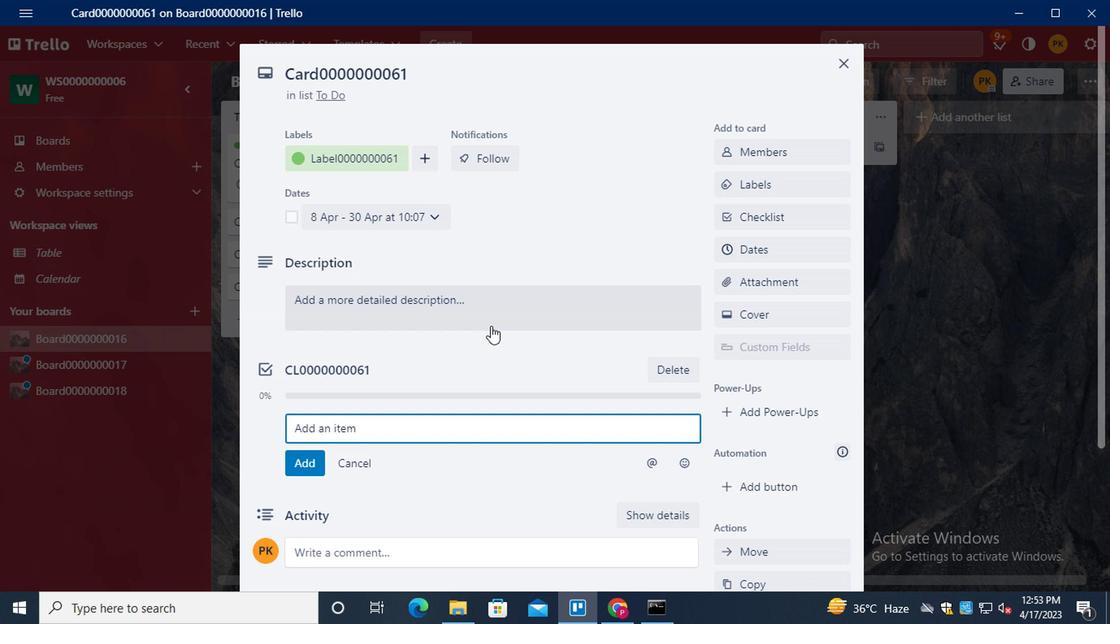 
Action: Mouse scrolled (488, 328) with delta (0, 1)
Screenshot: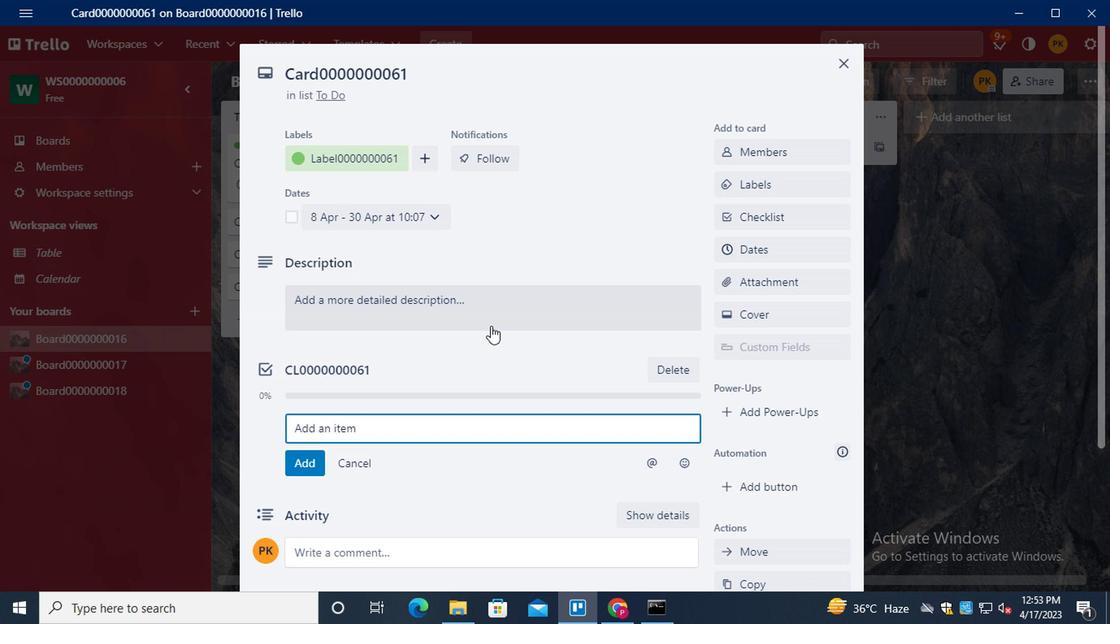 
Action: Mouse scrolled (488, 328) with delta (0, 1)
Screenshot: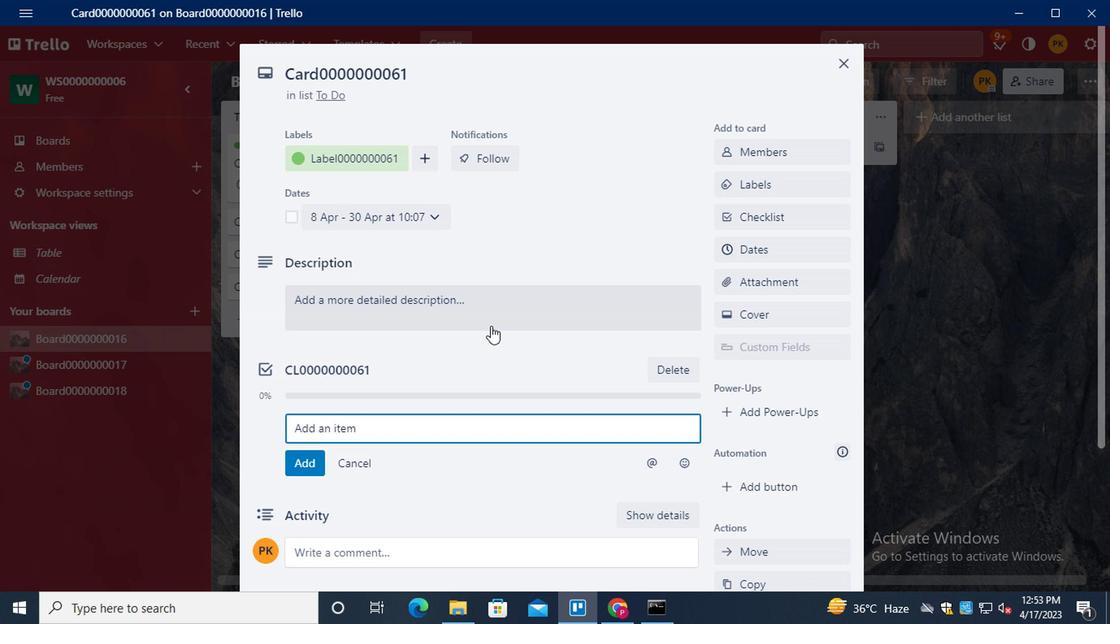 
